 Task: Change  the formatting of the data to Which is Less than 5, In conditional formating, put the option 'Green Fill with Dark Green Text. . 'add another formatting option Format As Table, insert the option Orang Table style Medium 3 , change the format of Column Width to AutoFit Column Widthand sort the data in Ascending order In the sheet   Proactive Sales review book
Action: Mouse moved to (65, 136)
Screenshot: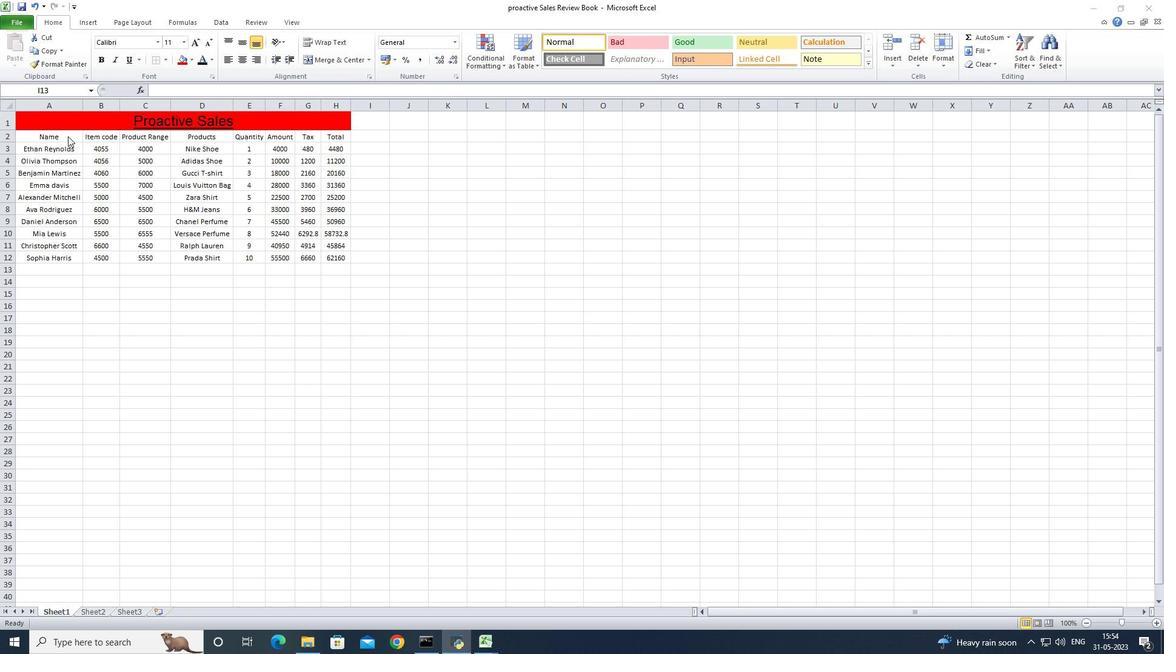 
Action: Mouse pressed left at (65, 136)
Screenshot: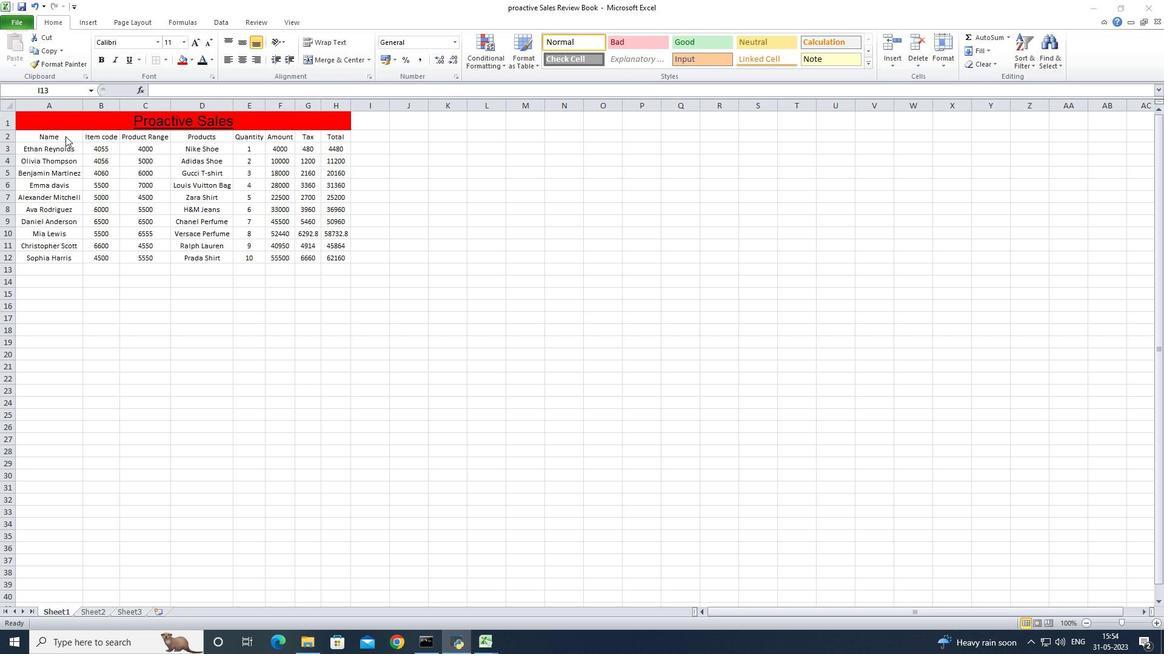 
Action: Mouse moved to (70, 140)
Screenshot: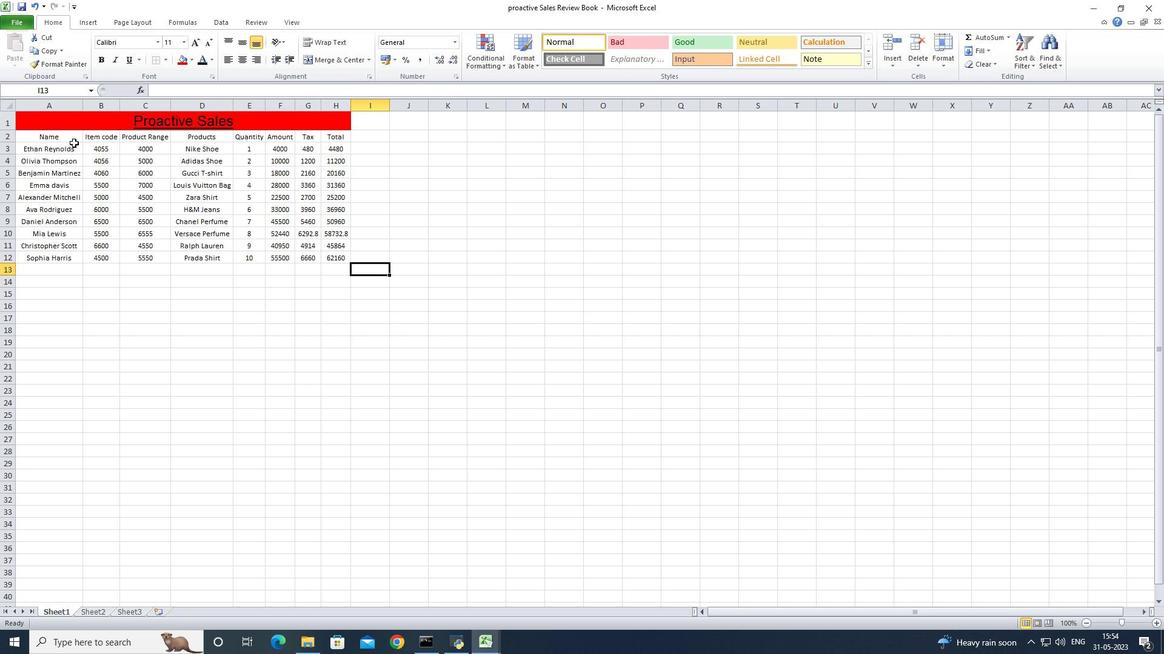 
Action: Mouse pressed left at (70, 140)
Screenshot: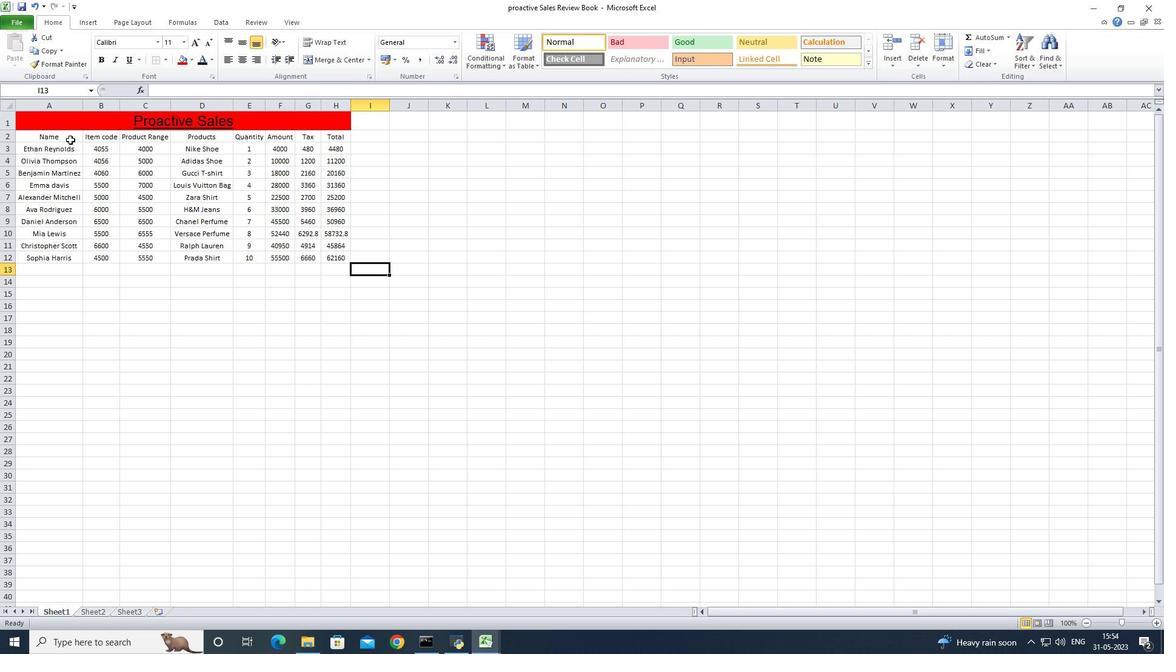 
Action: Mouse moved to (490, 67)
Screenshot: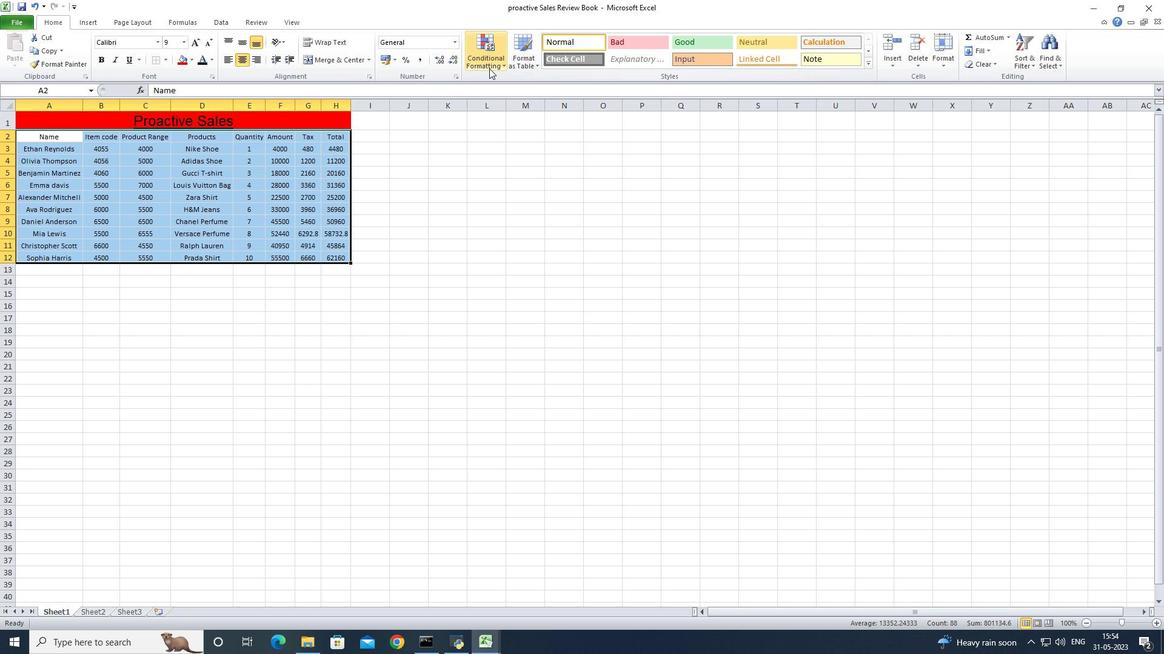 
Action: Mouse pressed left at (490, 67)
Screenshot: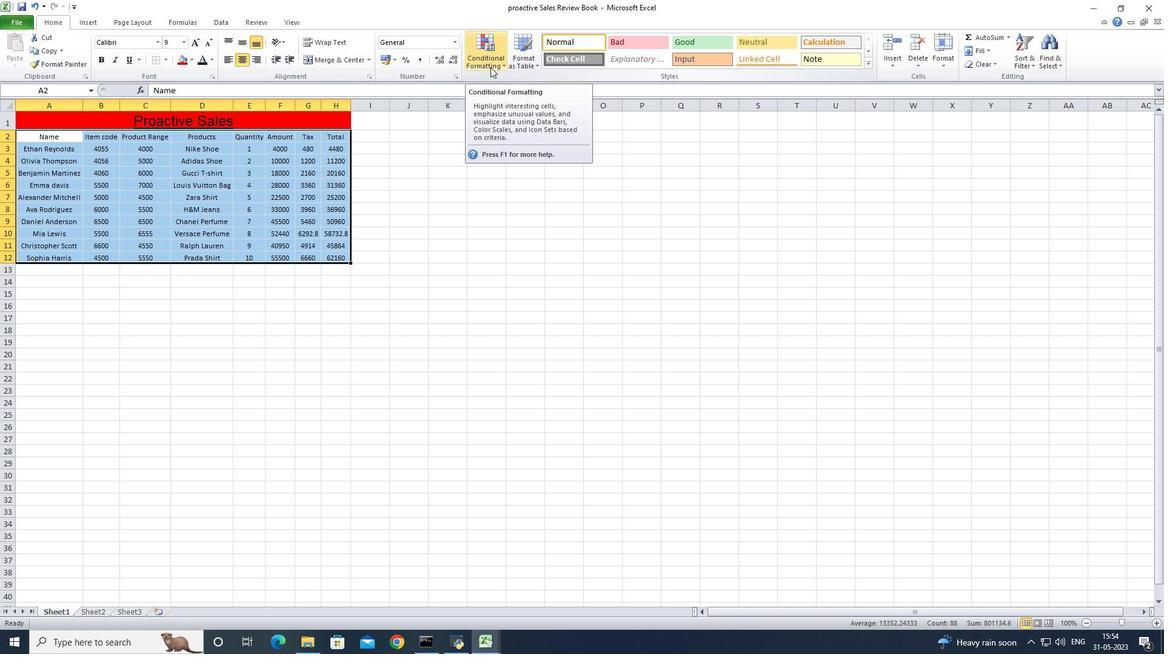 
Action: Mouse moved to (605, 110)
Screenshot: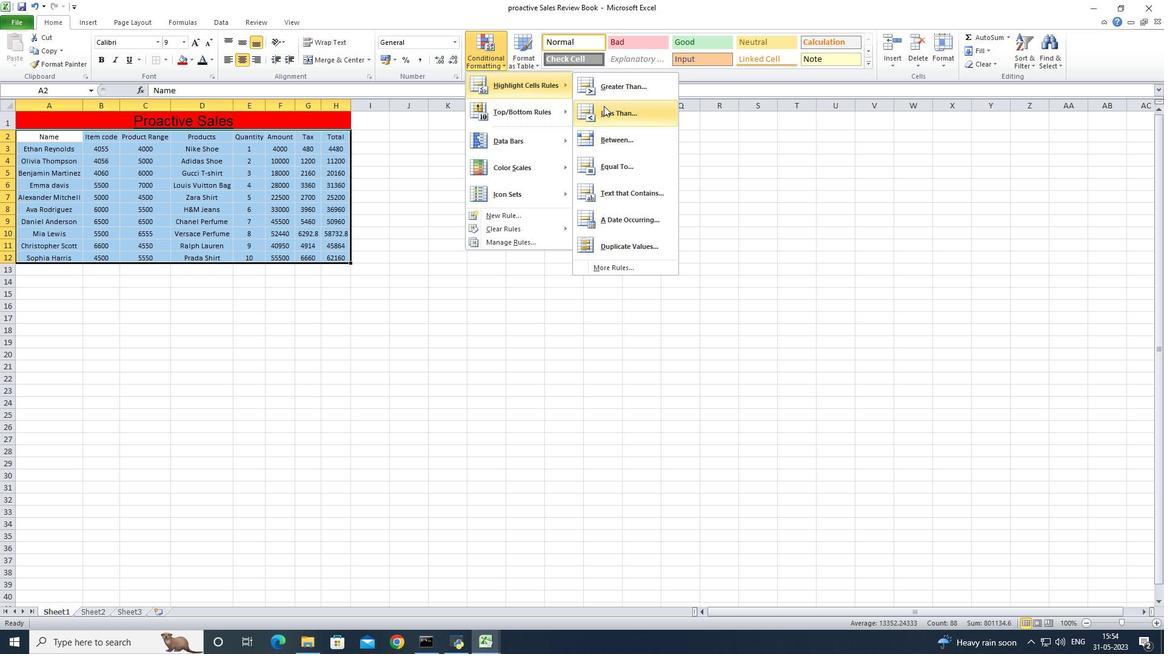 
Action: Mouse pressed left at (605, 110)
Screenshot: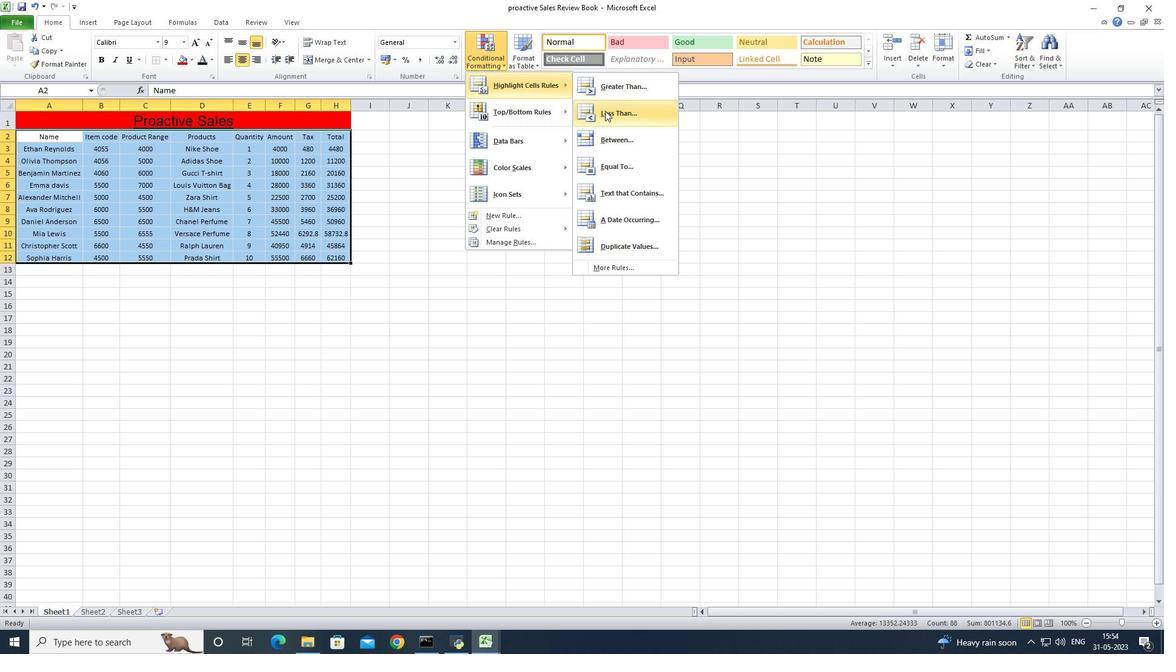 
Action: Key pressed 5
Screenshot: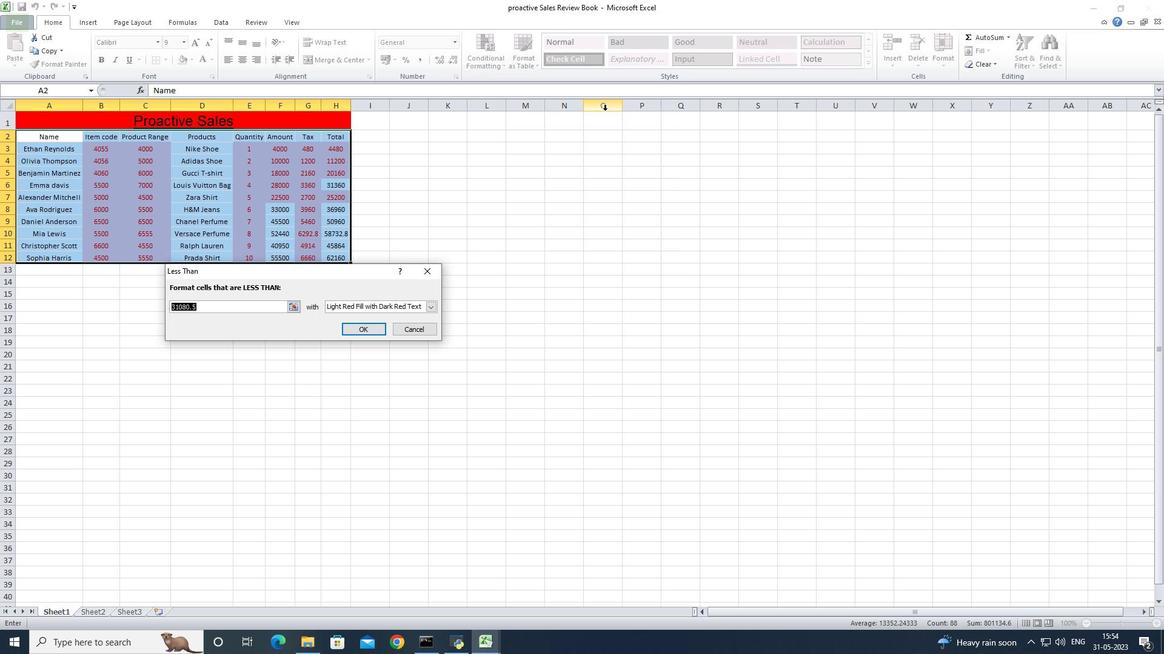 
Action: Mouse moved to (429, 307)
Screenshot: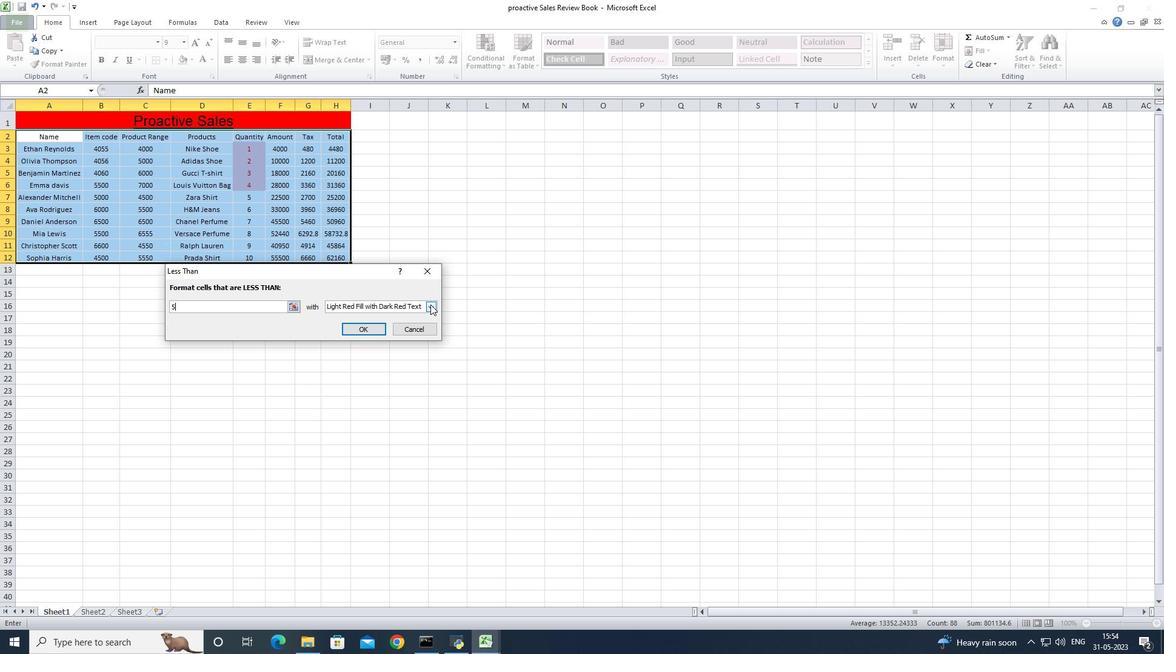 
Action: Mouse pressed left at (429, 307)
Screenshot: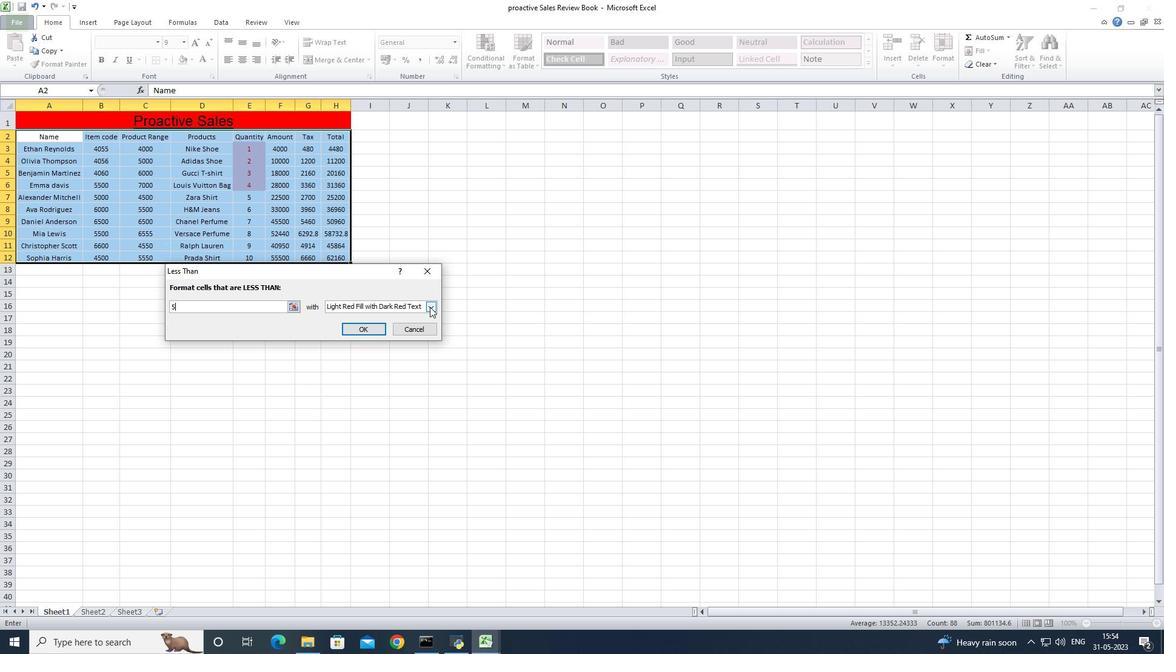 
Action: Mouse moved to (389, 332)
Screenshot: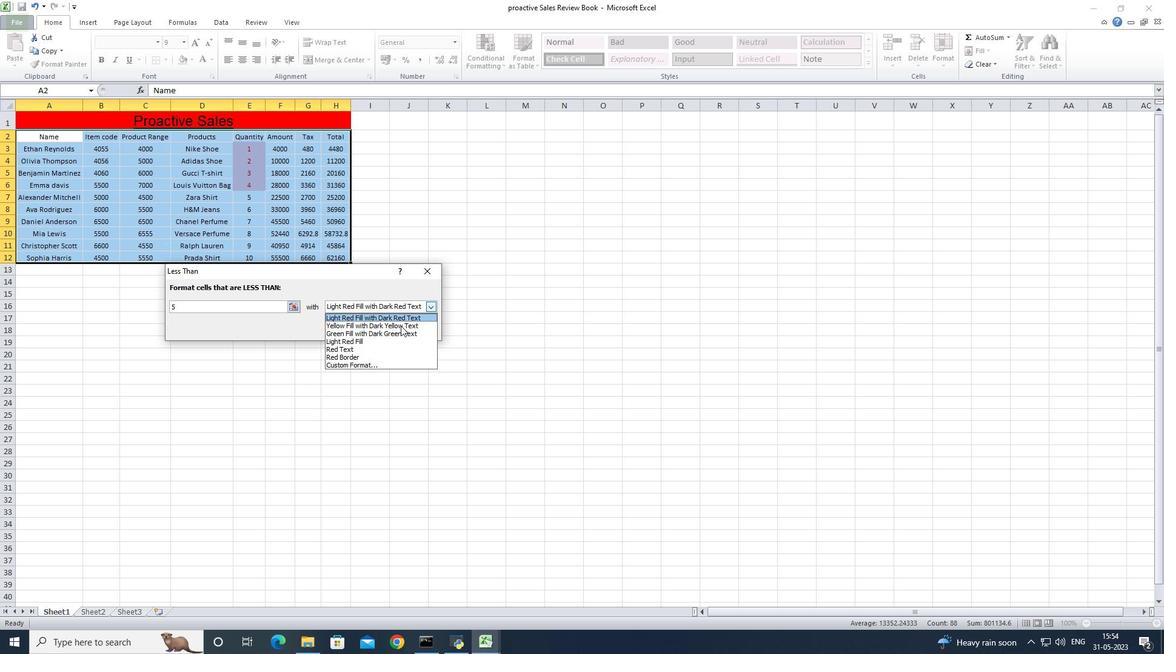 
Action: Mouse pressed left at (389, 332)
Screenshot: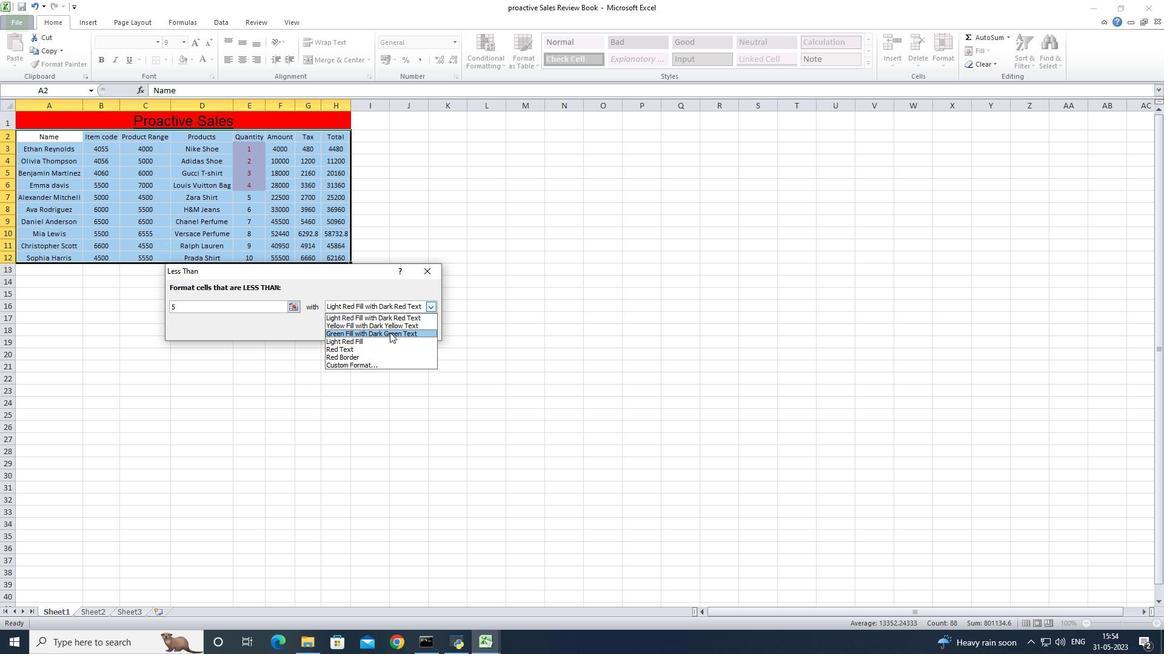 
Action: Mouse moved to (367, 330)
Screenshot: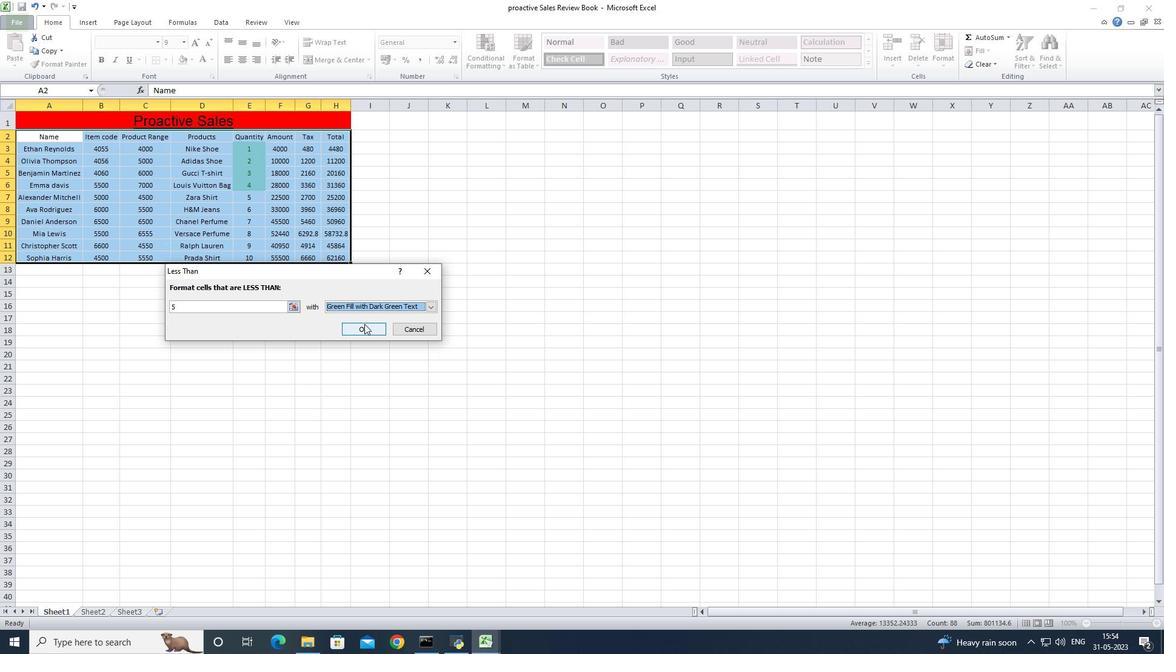 
Action: Mouse pressed left at (367, 330)
Screenshot: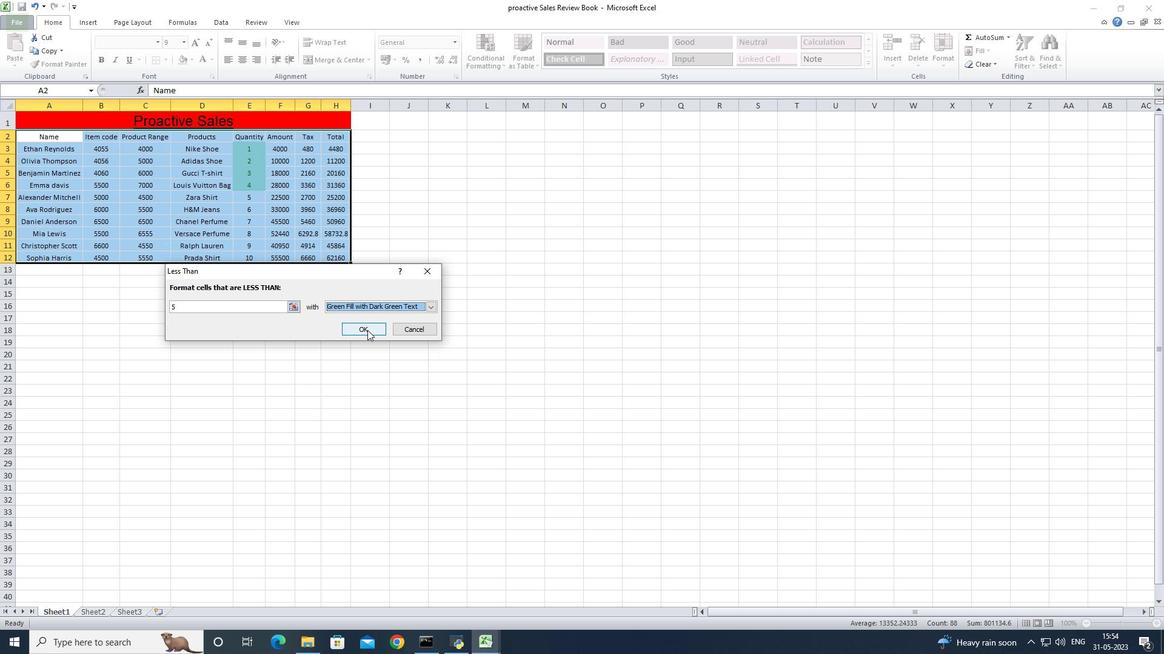 
Action: Mouse moved to (360, 191)
Screenshot: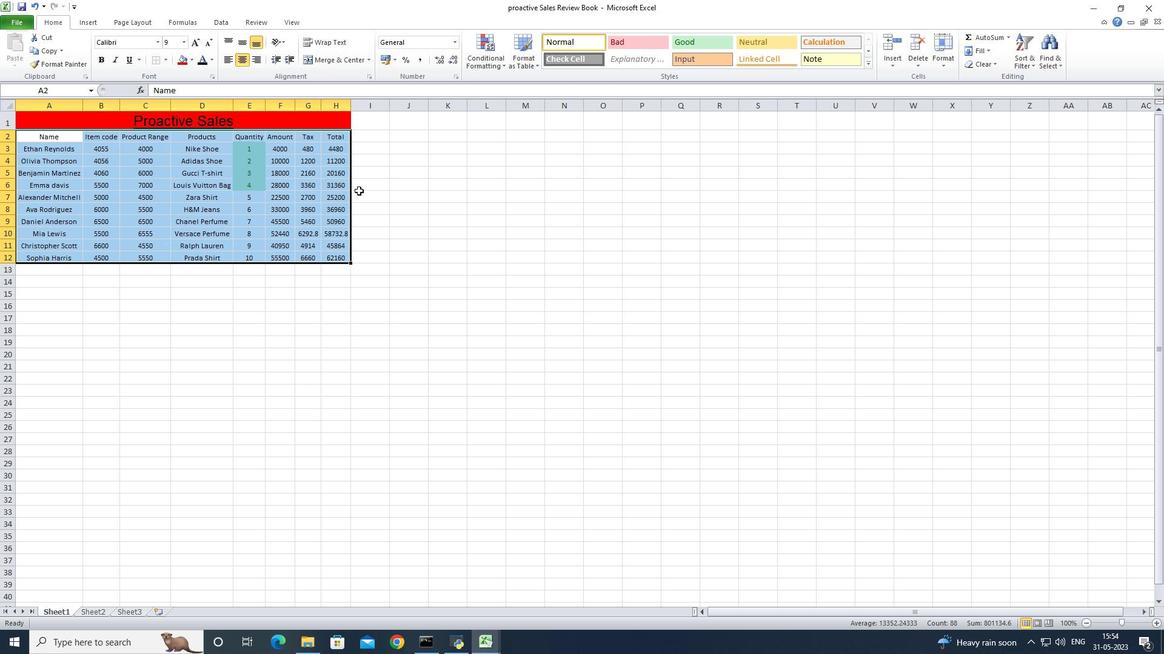 
Action: Mouse pressed left at (360, 191)
Screenshot: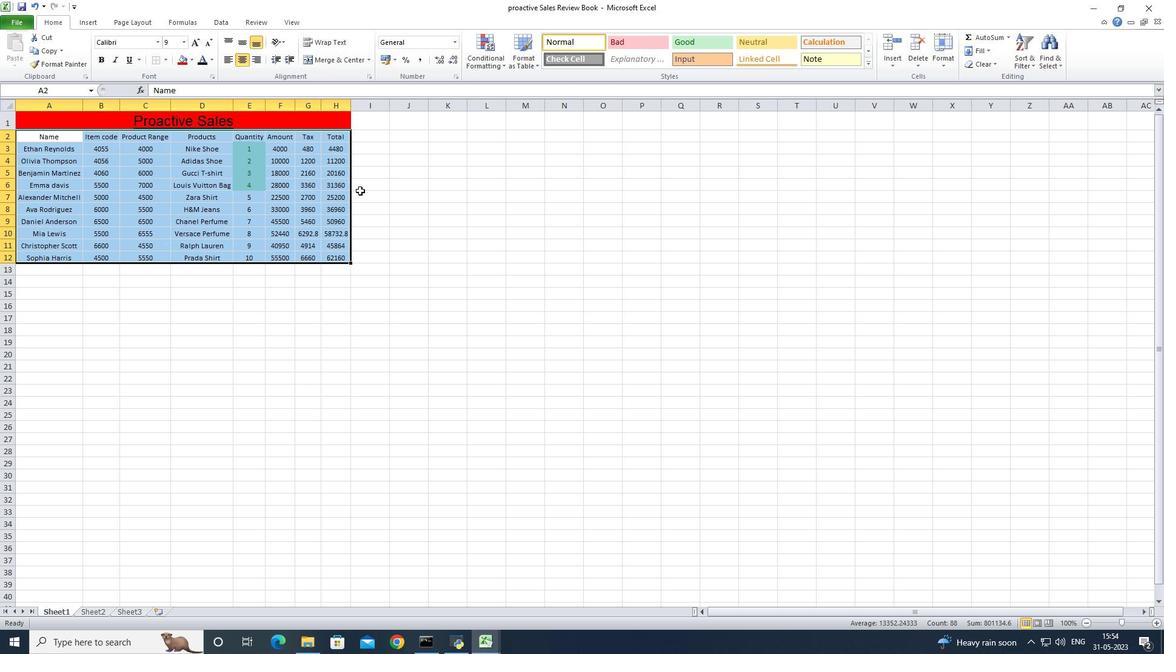 
Action: Mouse moved to (37, 135)
Screenshot: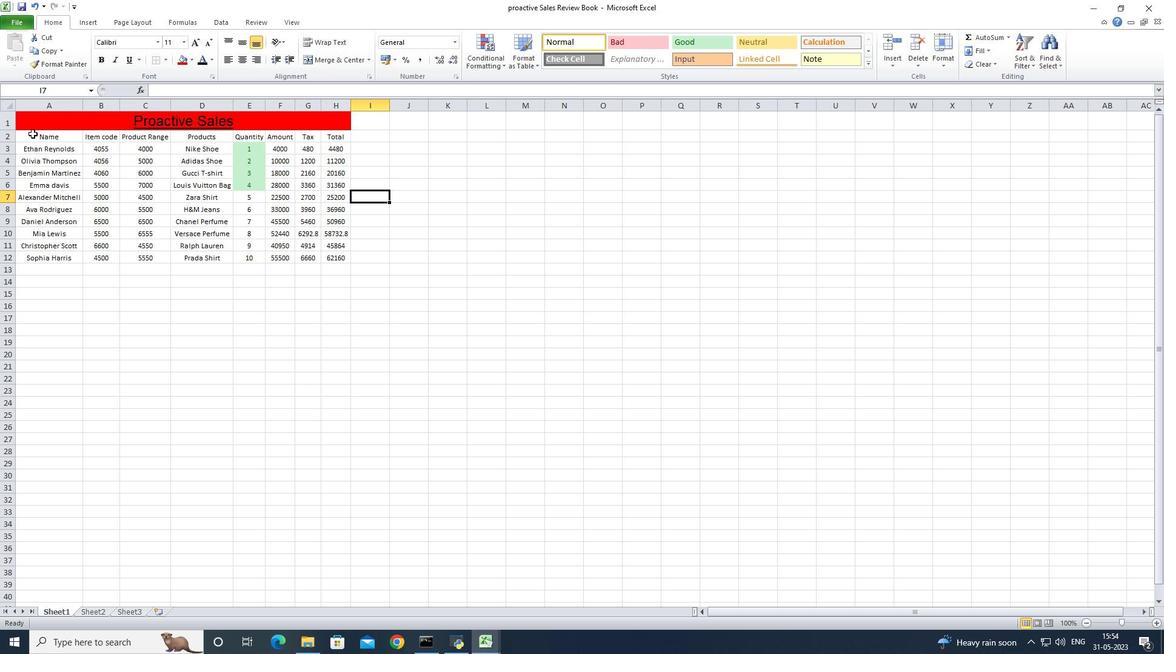 
Action: Mouse pressed left at (37, 135)
Screenshot: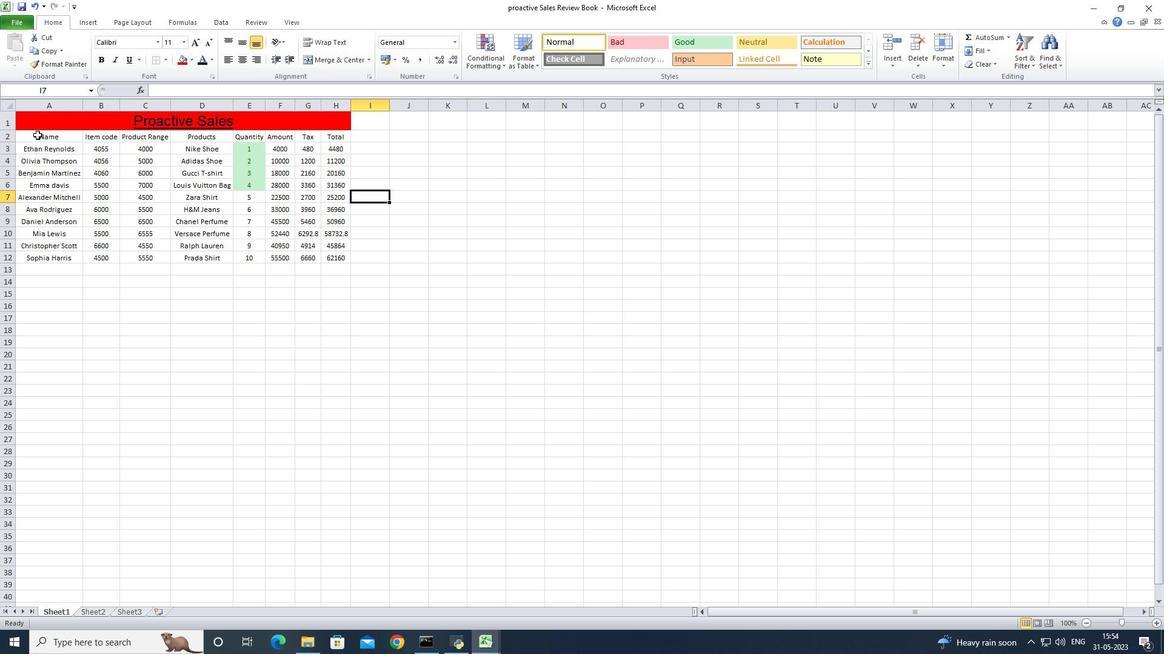 
Action: Mouse moved to (522, 65)
Screenshot: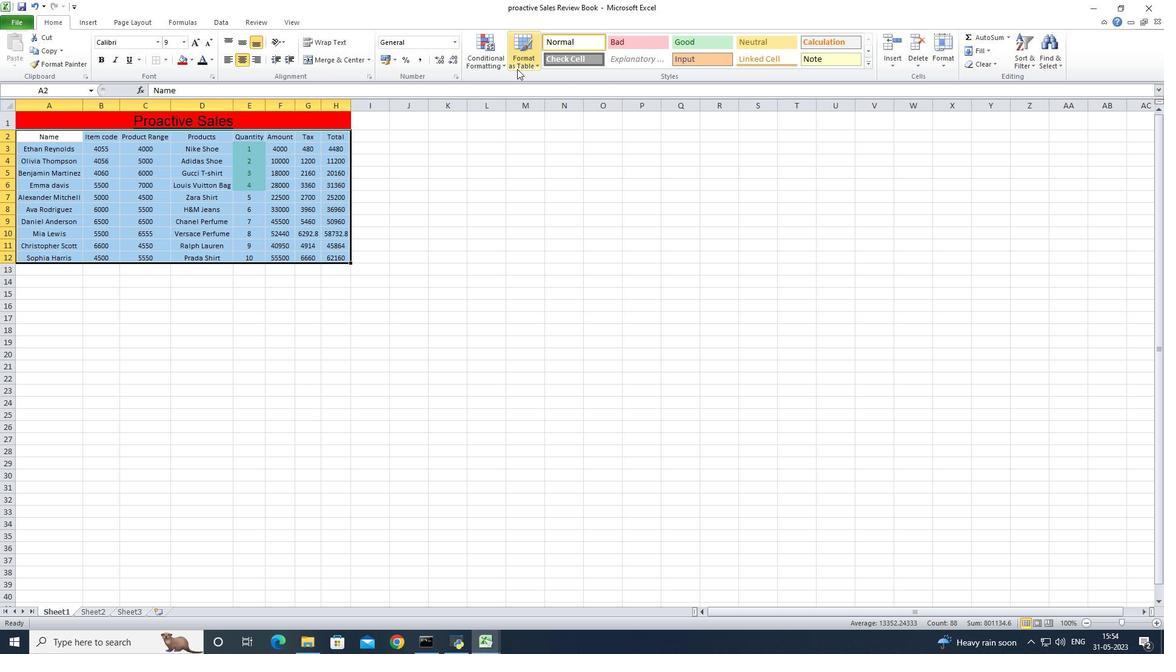
Action: Mouse pressed left at (522, 65)
Screenshot: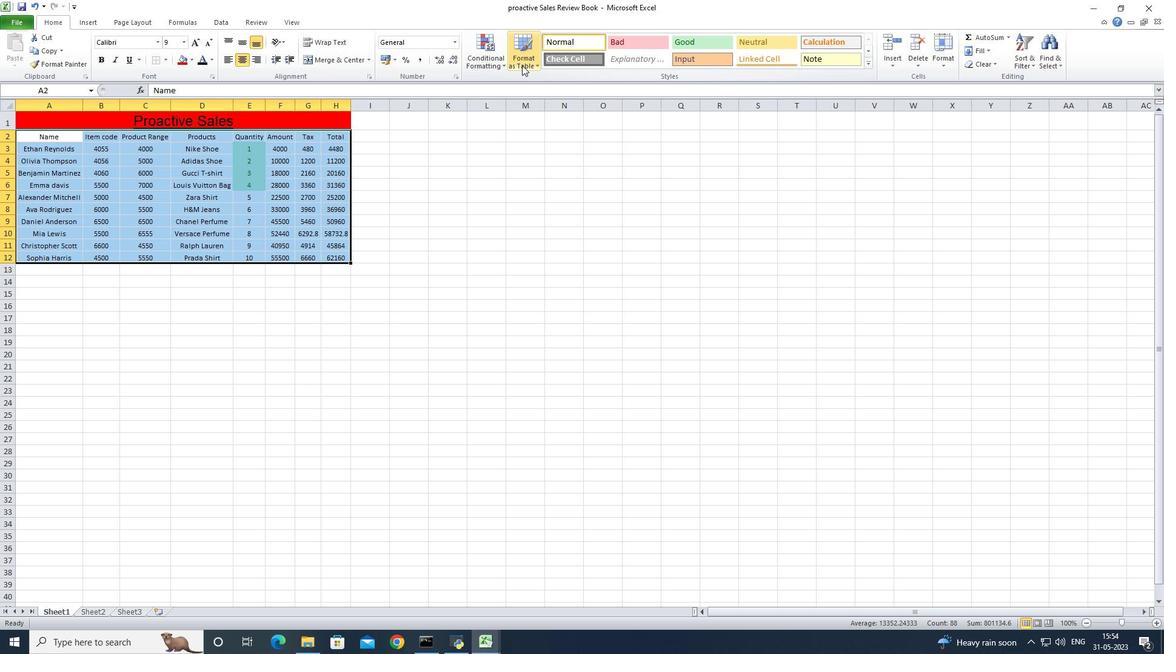 
Action: Mouse moved to (790, 220)
Screenshot: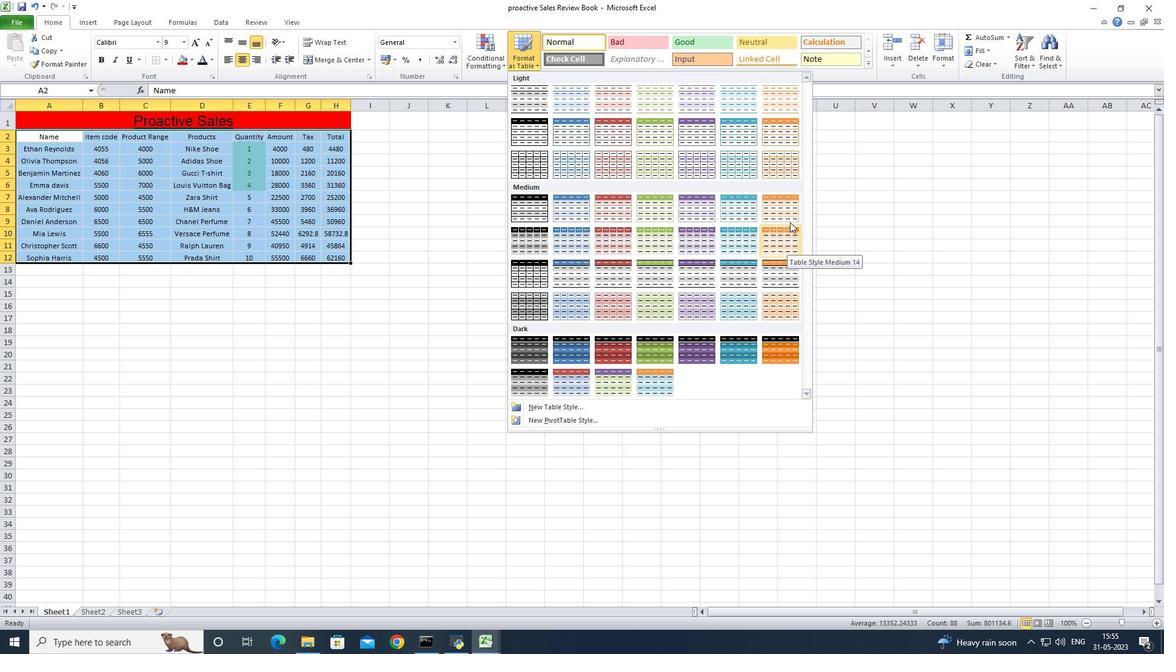 
Action: Mouse pressed left at (790, 220)
Screenshot: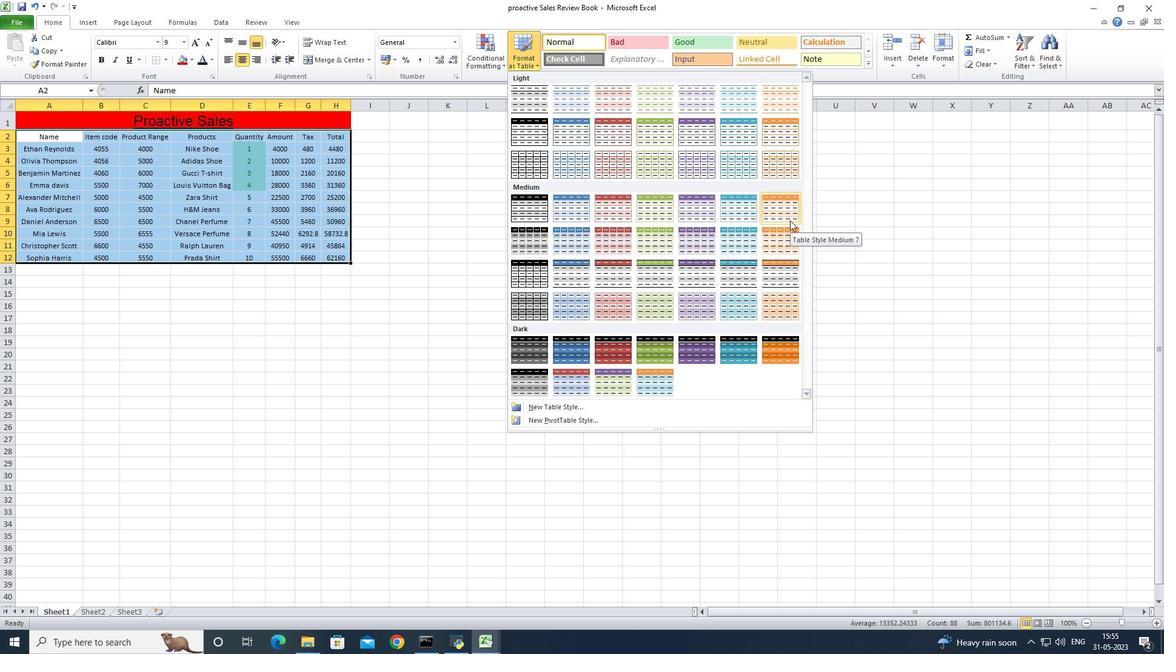 
Action: Mouse moved to (290, 328)
Screenshot: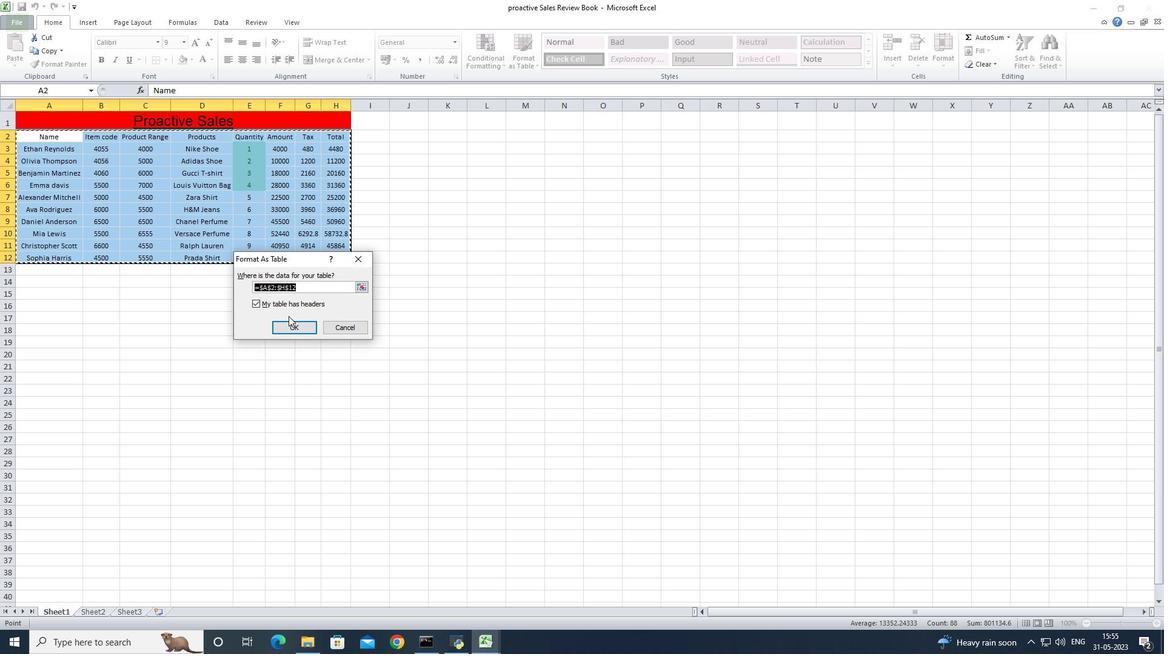 
Action: Mouse pressed left at (290, 328)
Screenshot: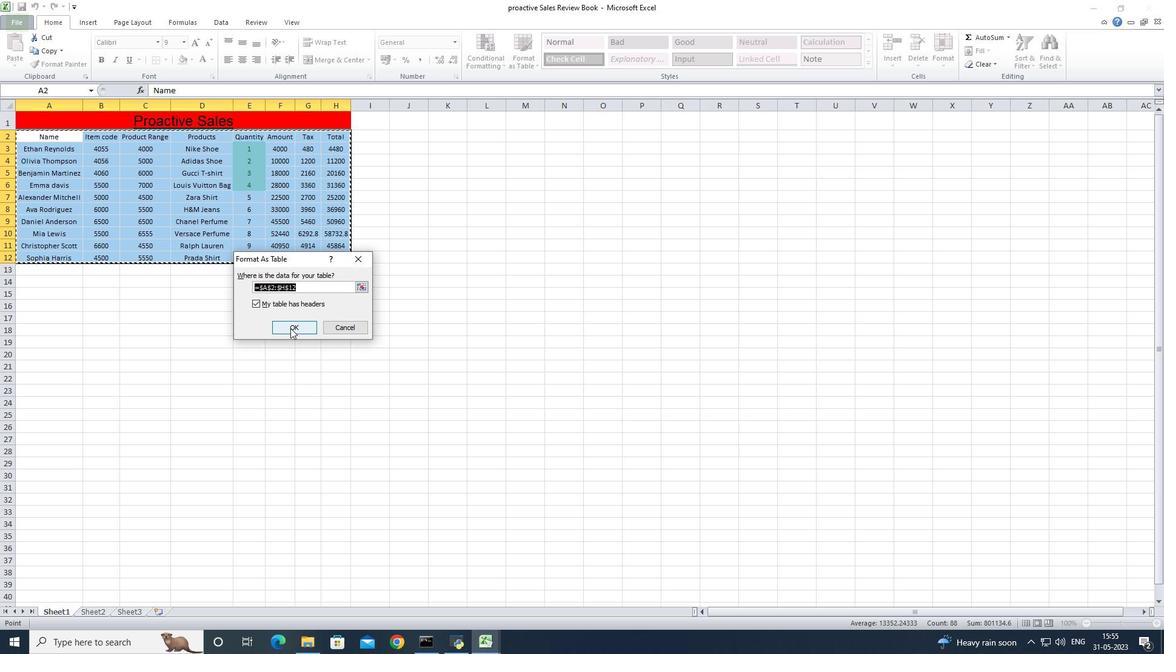 
Action: Mouse moved to (82, 107)
Screenshot: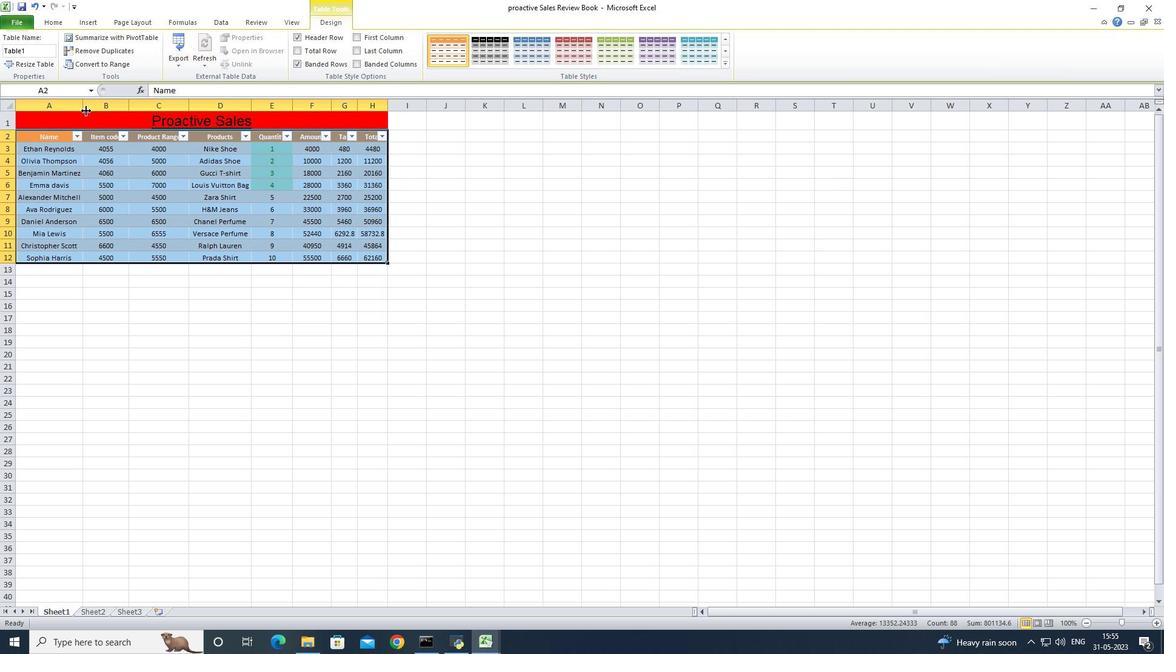 
Action: Mouse pressed left at (82, 107)
Screenshot: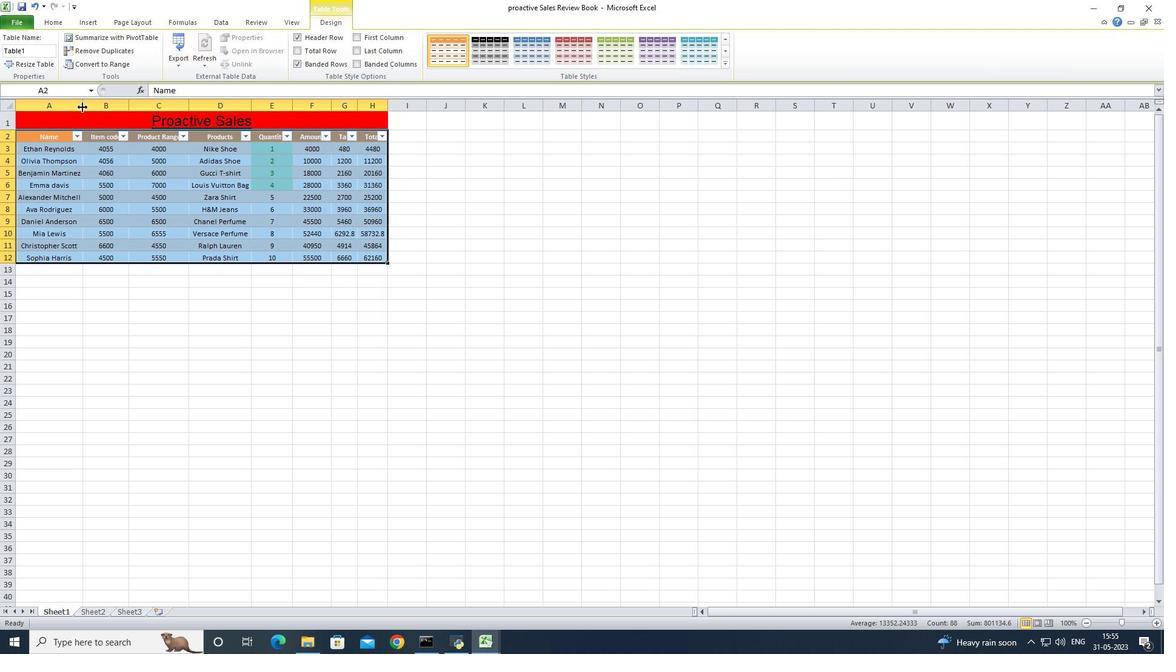 
Action: Mouse pressed left at (82, 107)
Screenshot: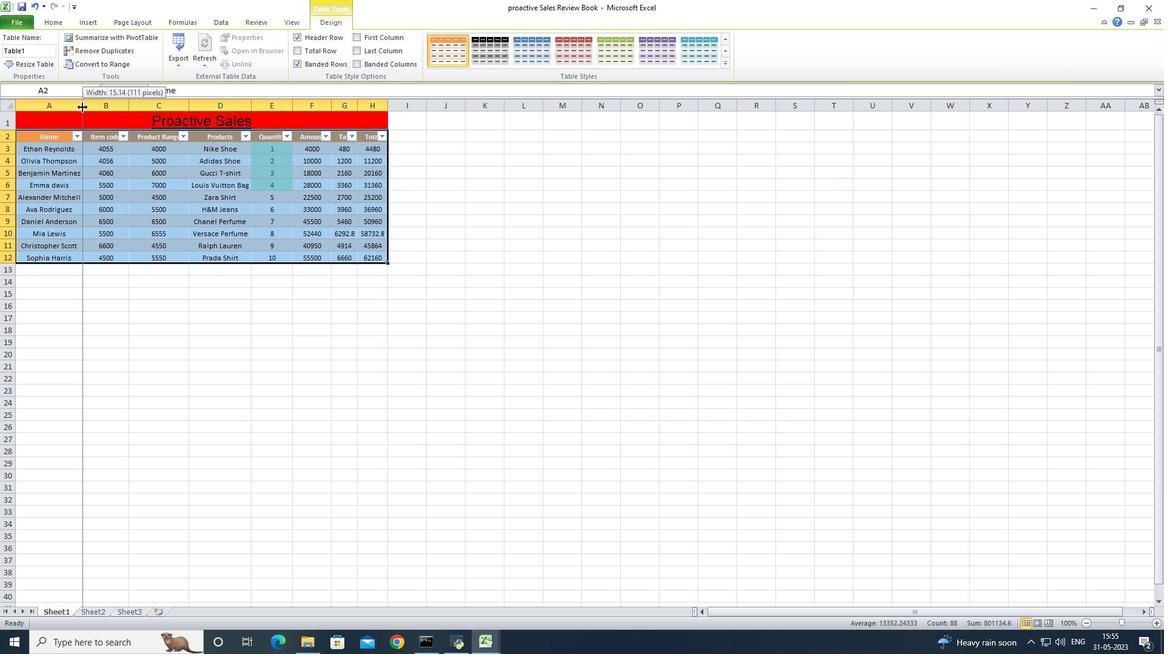 
Action: Mouse moved to (127, 106)
Screenshot: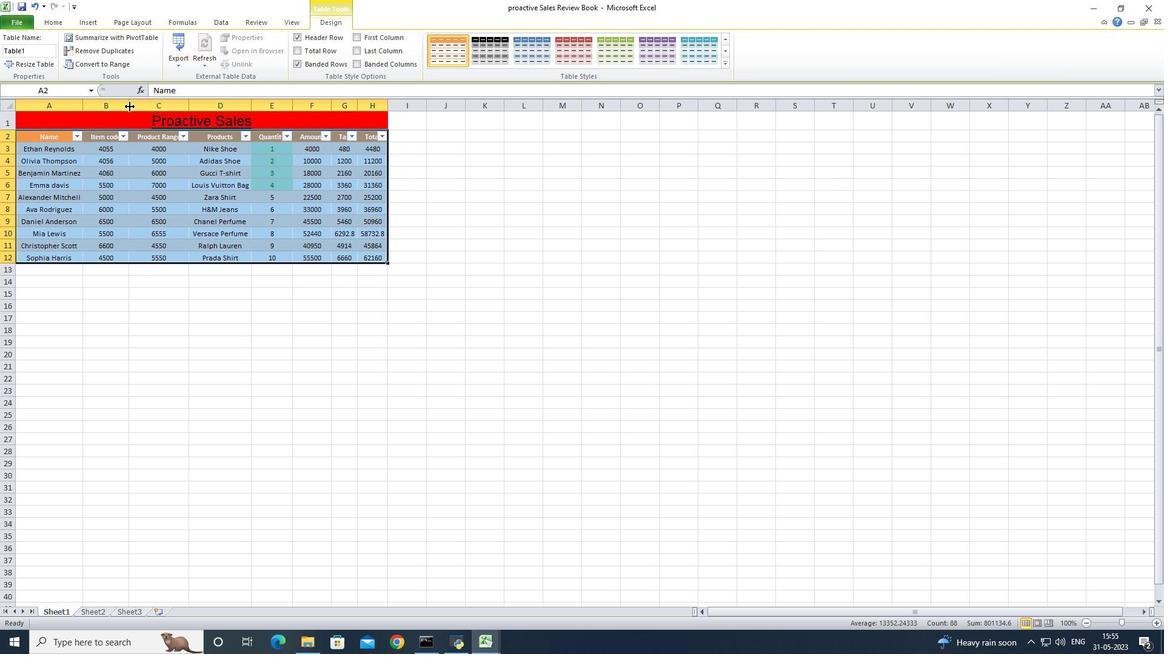 
Action: Mouse pressed left at (127, 106)
Screenshot: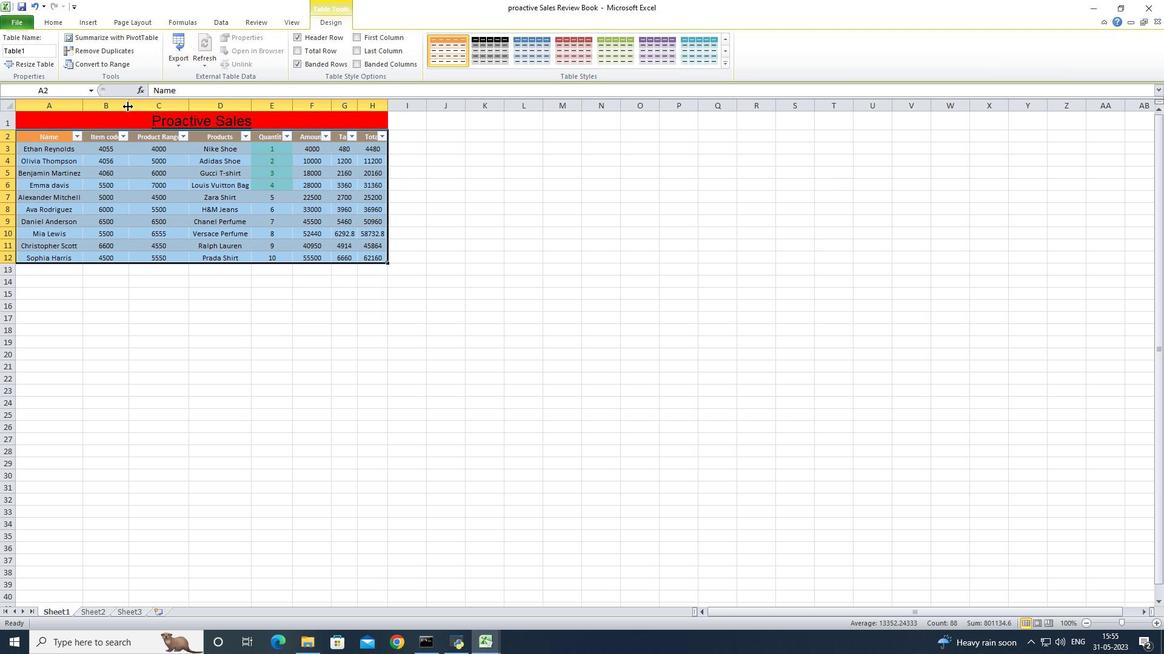 
Action: Mouse pressed left at (127, 106)
Screenshot: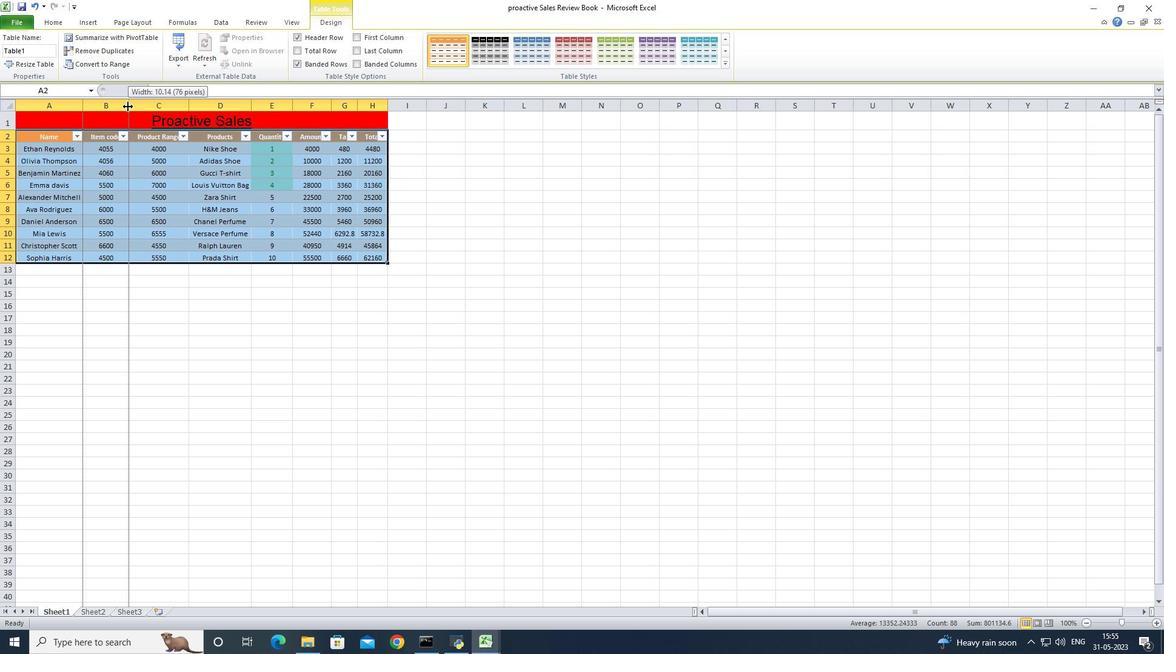 
Action: Mouse moved to (195, 109)
Screenshot: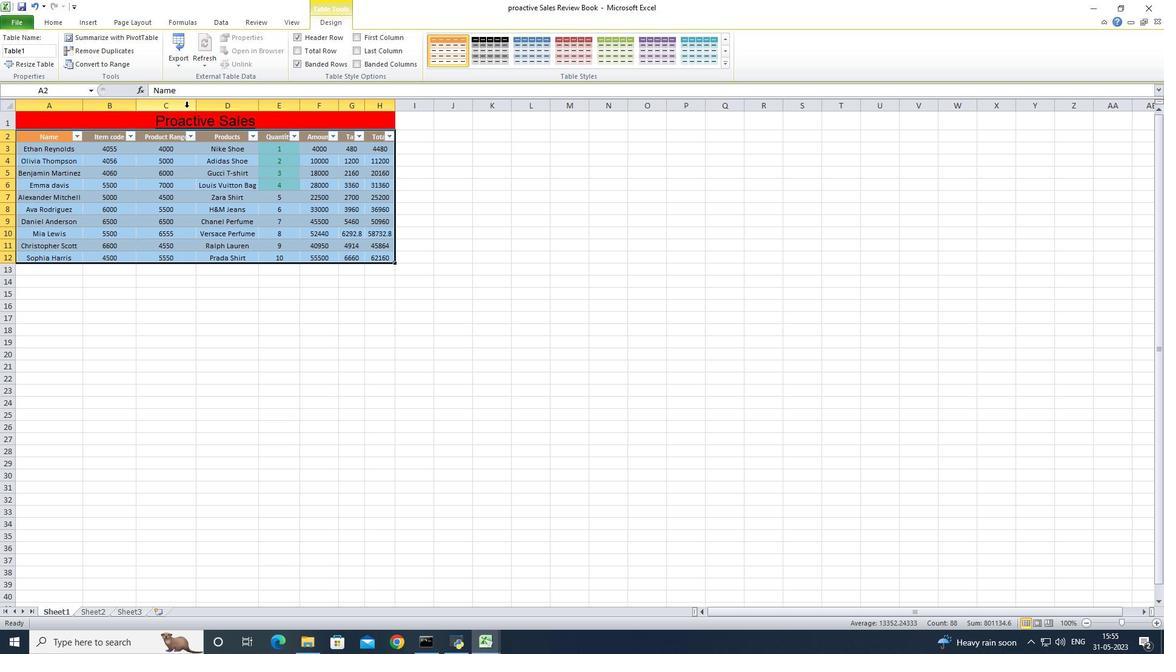 
Action: Mouse pressed left at (195, 109)
Screenshot: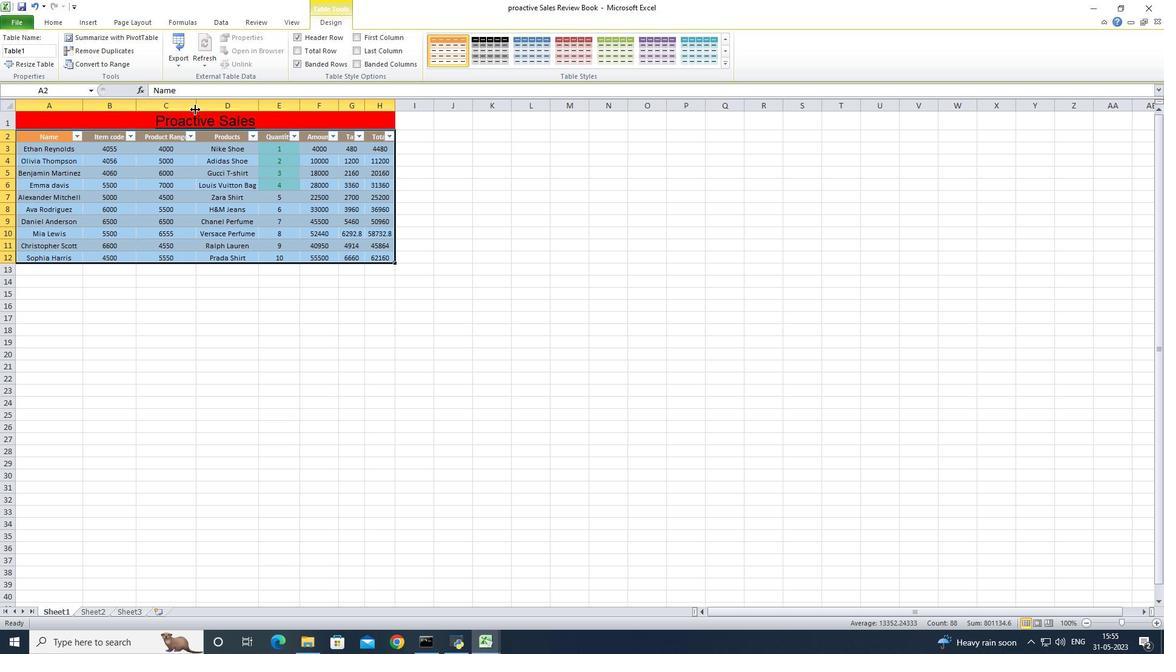 
Action: Mouse pressed left at (195, 109)
Screenshot: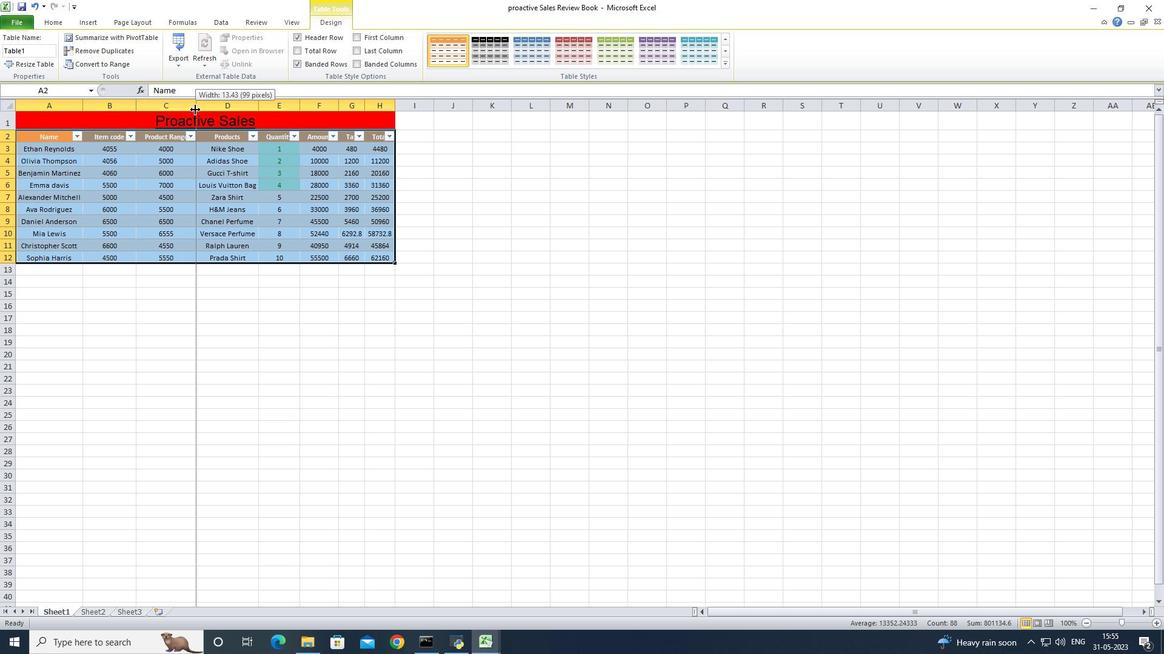 
Action: Mouse moved to (262, 105)
Screenshot: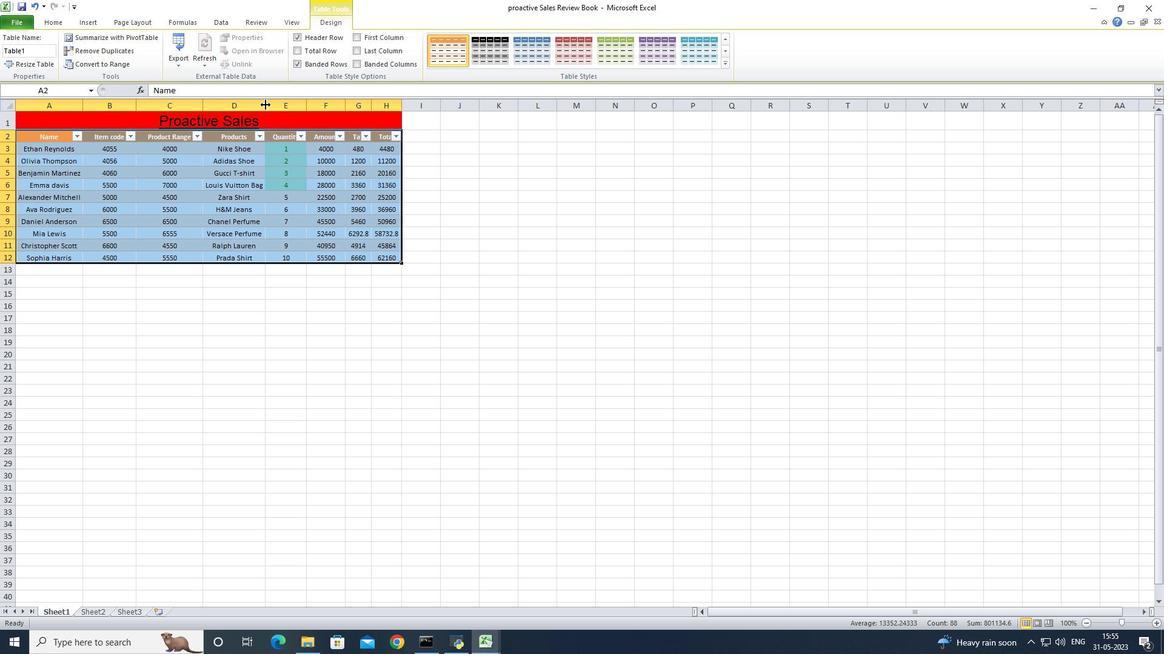 
Action: Mouse pressed left at (262, 105)
Screenshot: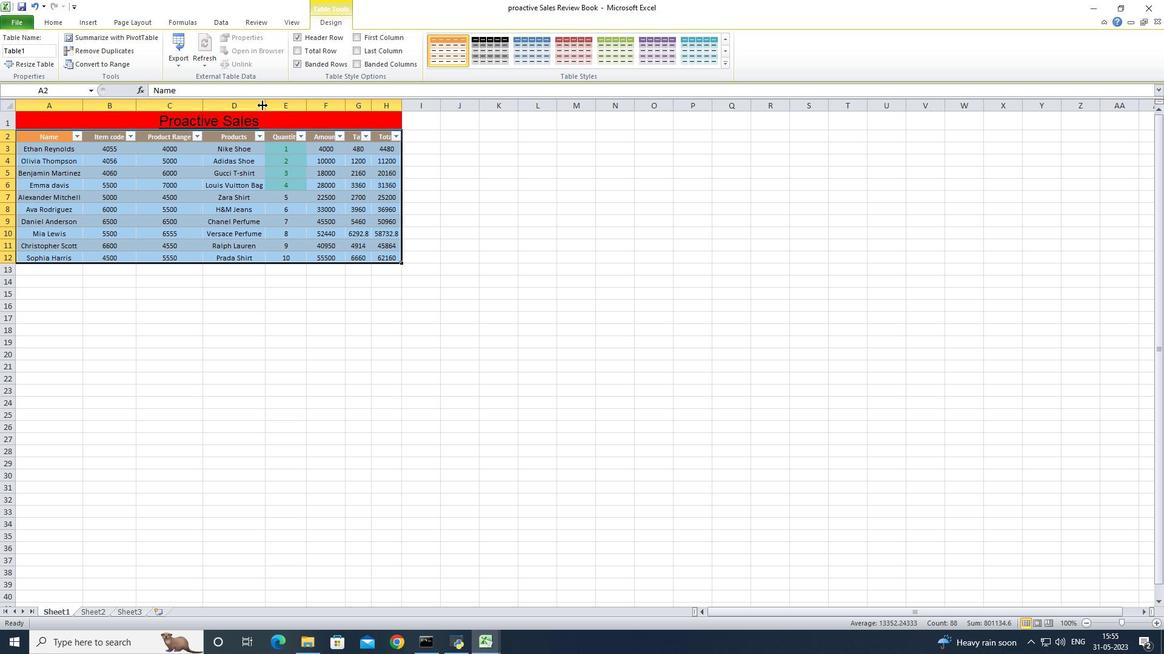 
Action: Mouse pressed left at (262, 105)
Screenshot: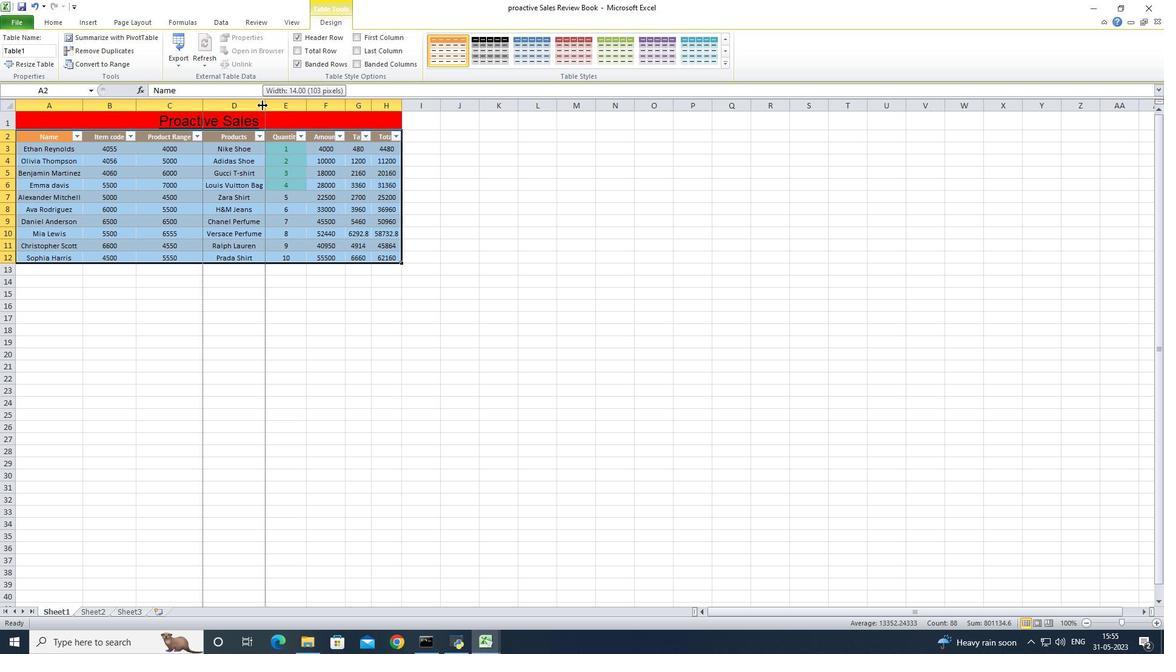 
Action: Mouse moved to (304, 106)
Screenshot: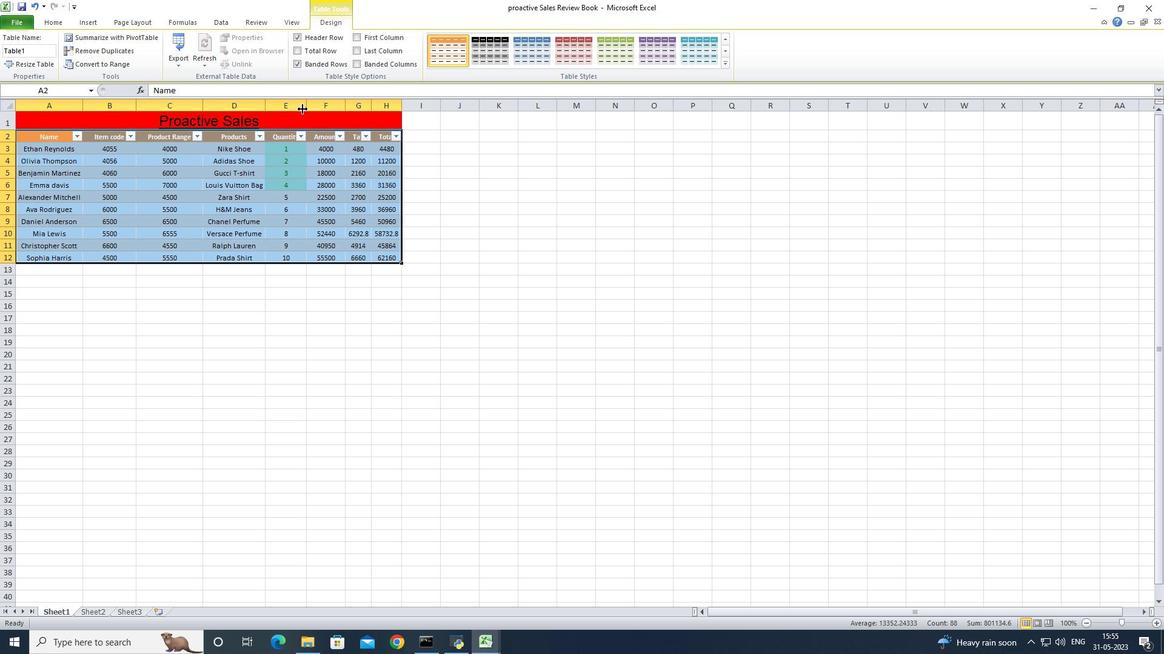 
Action: Mouse pressed left at (304, 106)
Screenshot: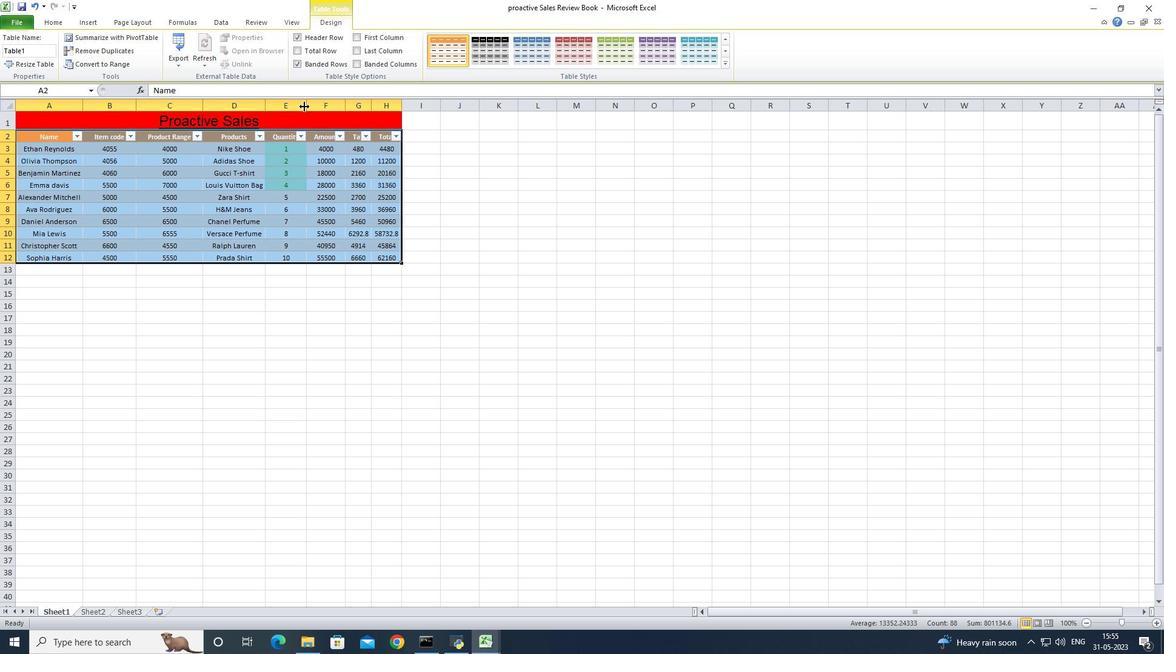 
Action: Mouse pressed left at (304, 106)
Screenshot: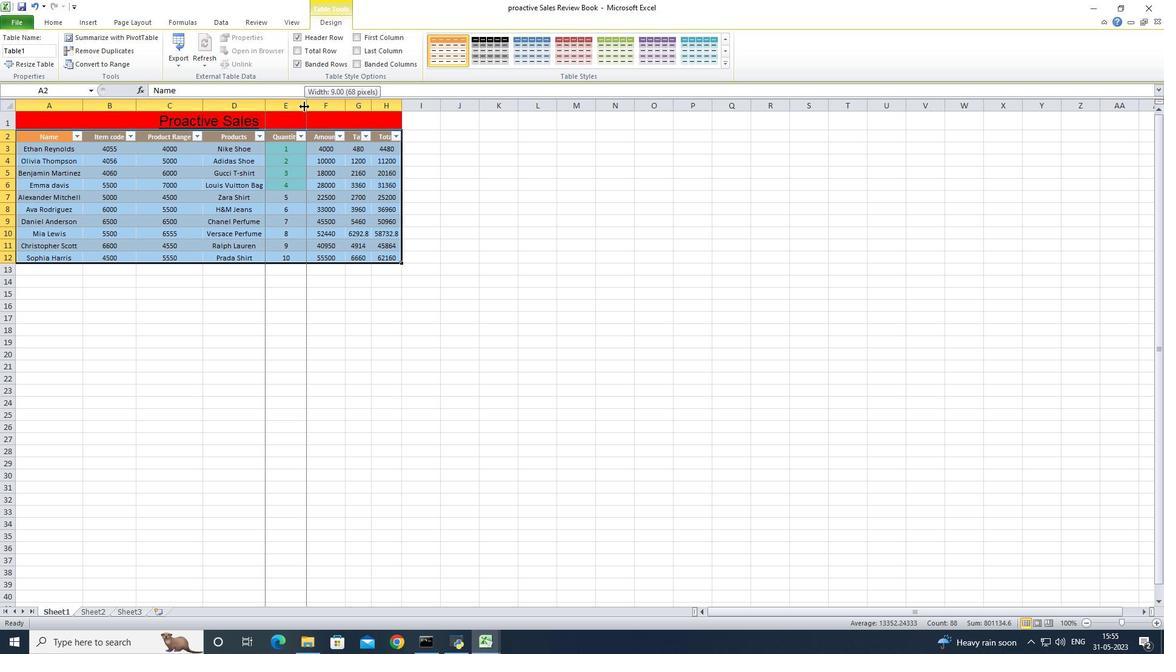 
Action: Mouse moved to (354, 109)
Screenshot: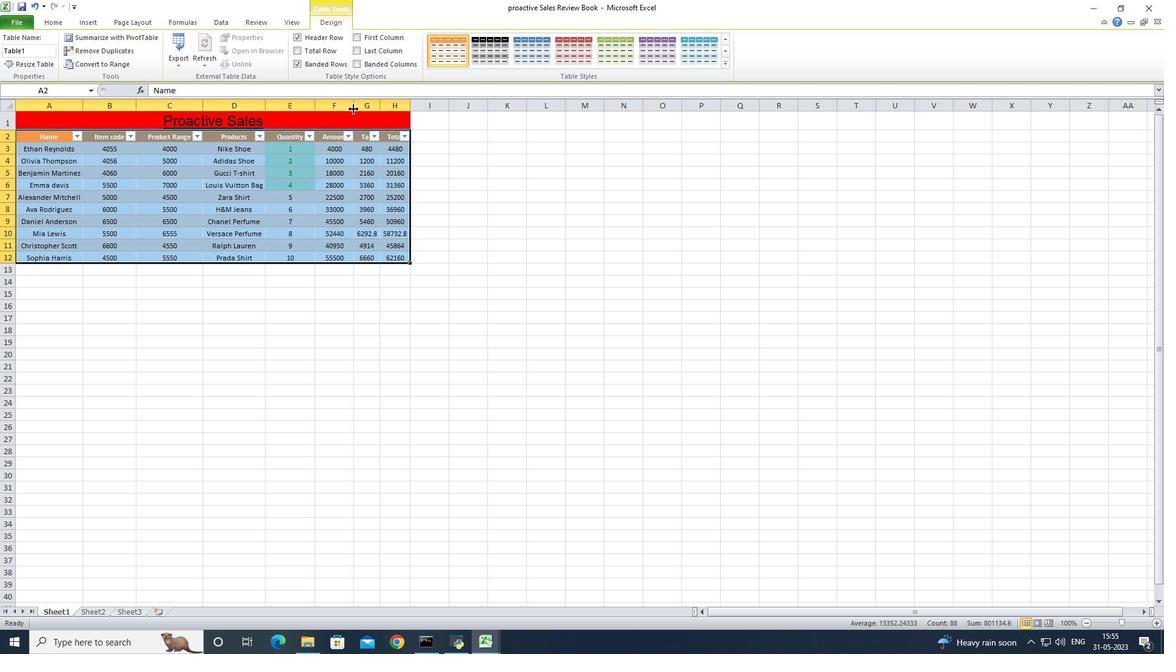 
Action: Mouse pressed left at (354, 109)
Screenshot: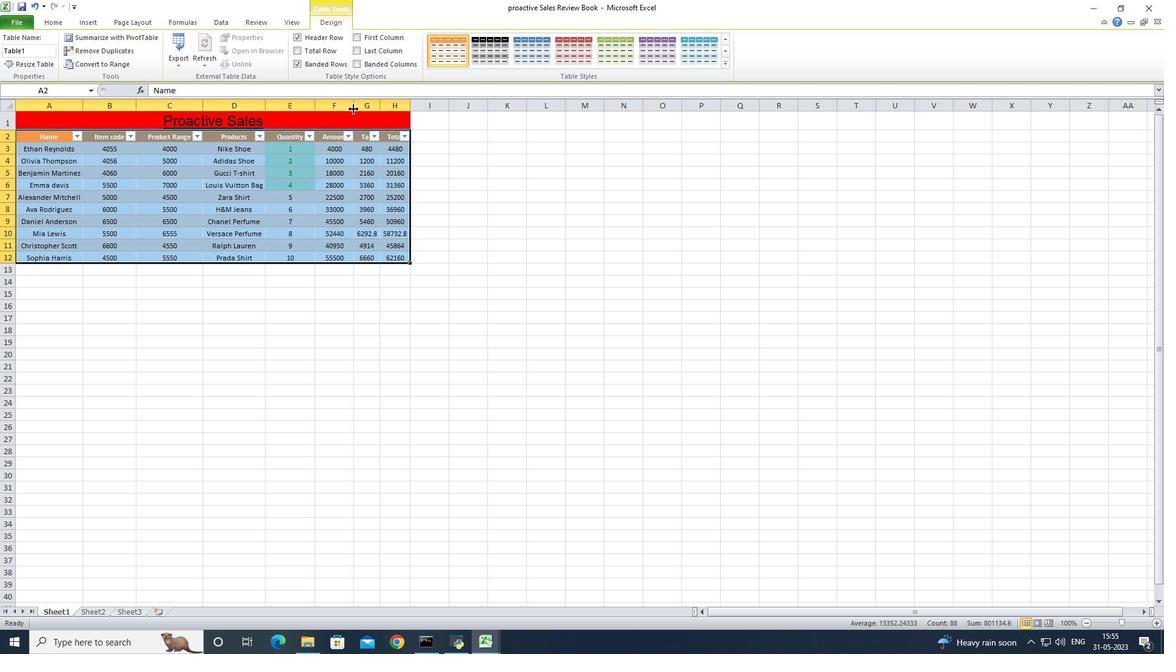 
Action: Mouse pressed left at (354, 109)
Screenshot: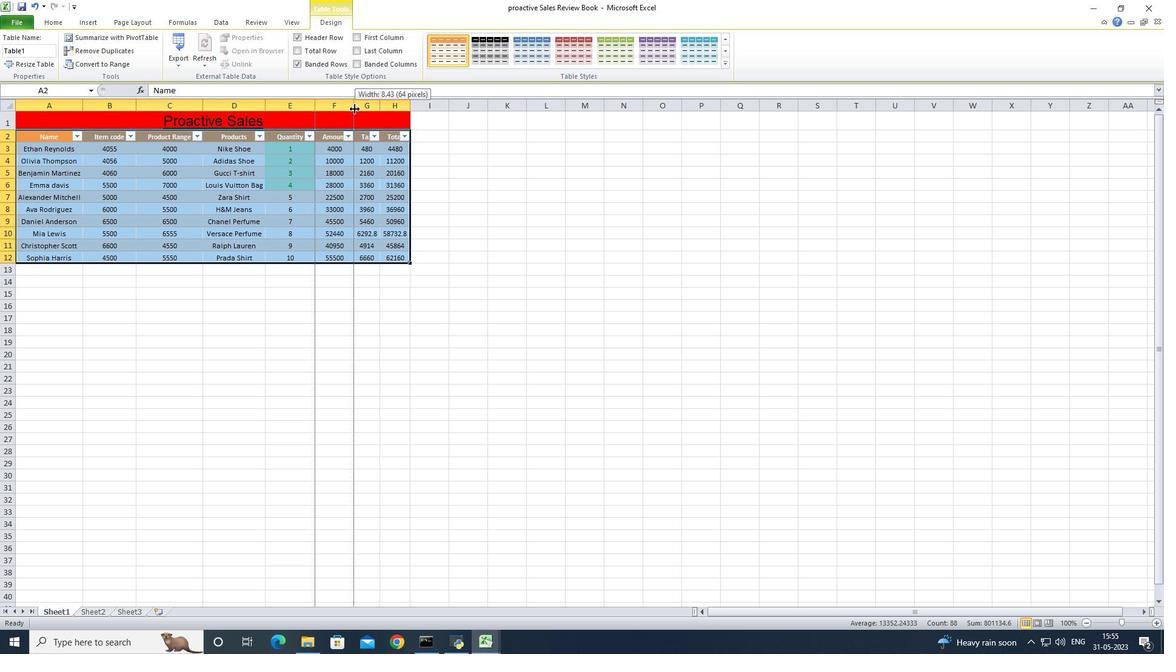 
Action: Mouse moved to (387, 108)
Screenshot: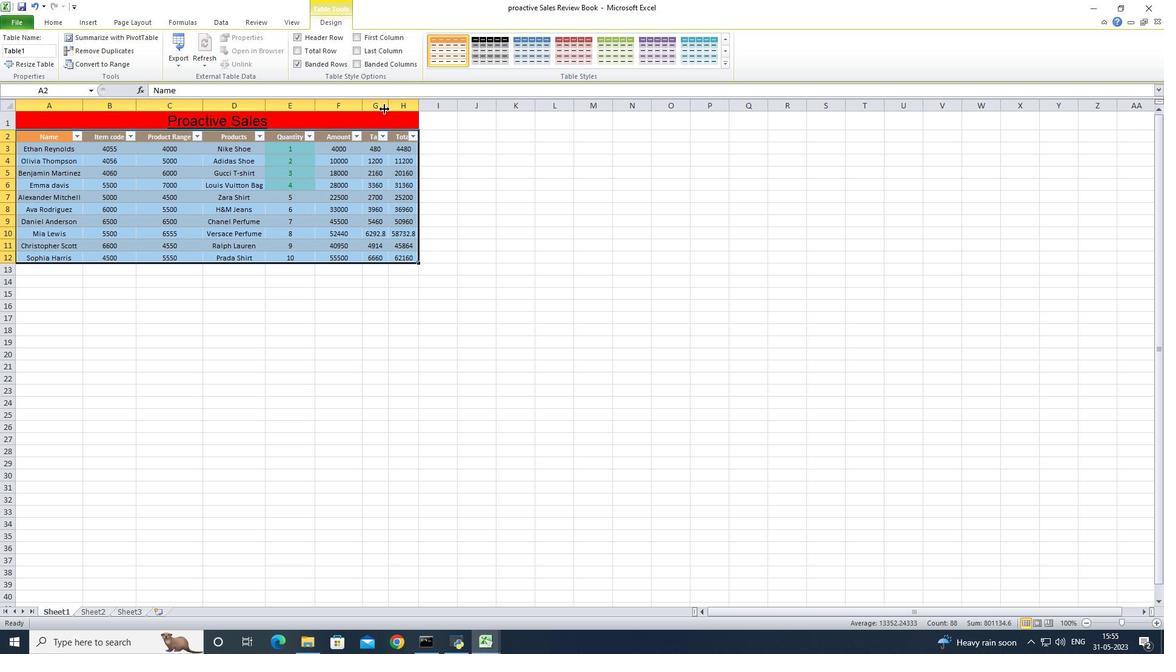 
Action: Mouse pressed left at (387, 108)
Screenshot: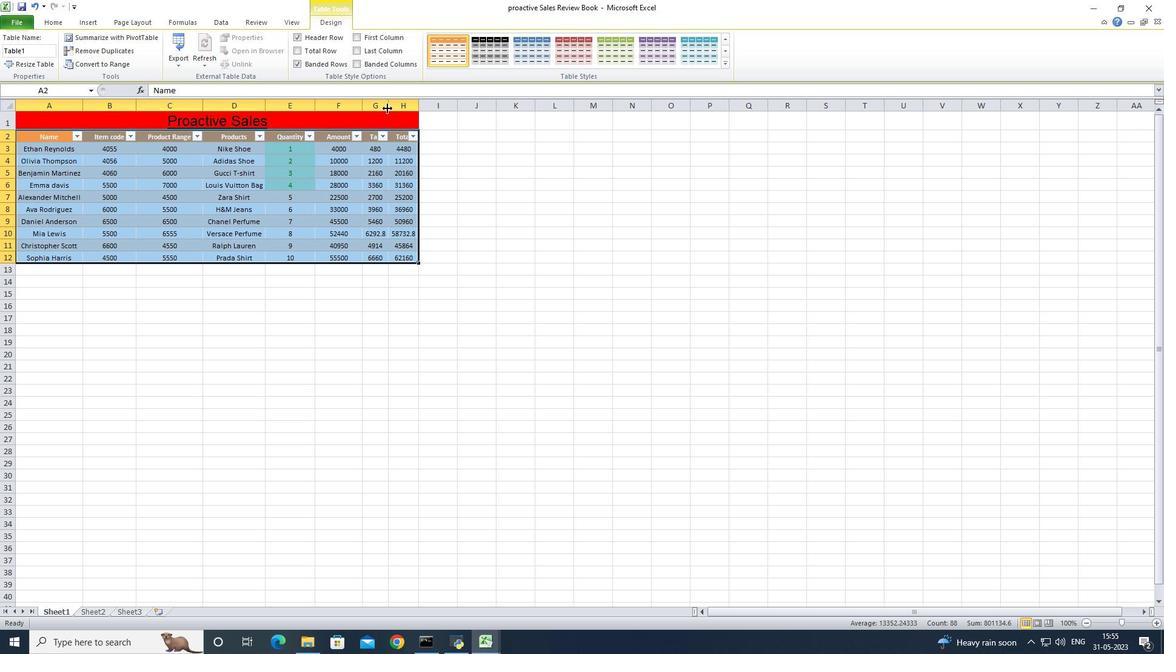 
Action: Mouse pressed left at (387, 108)
Screenshot: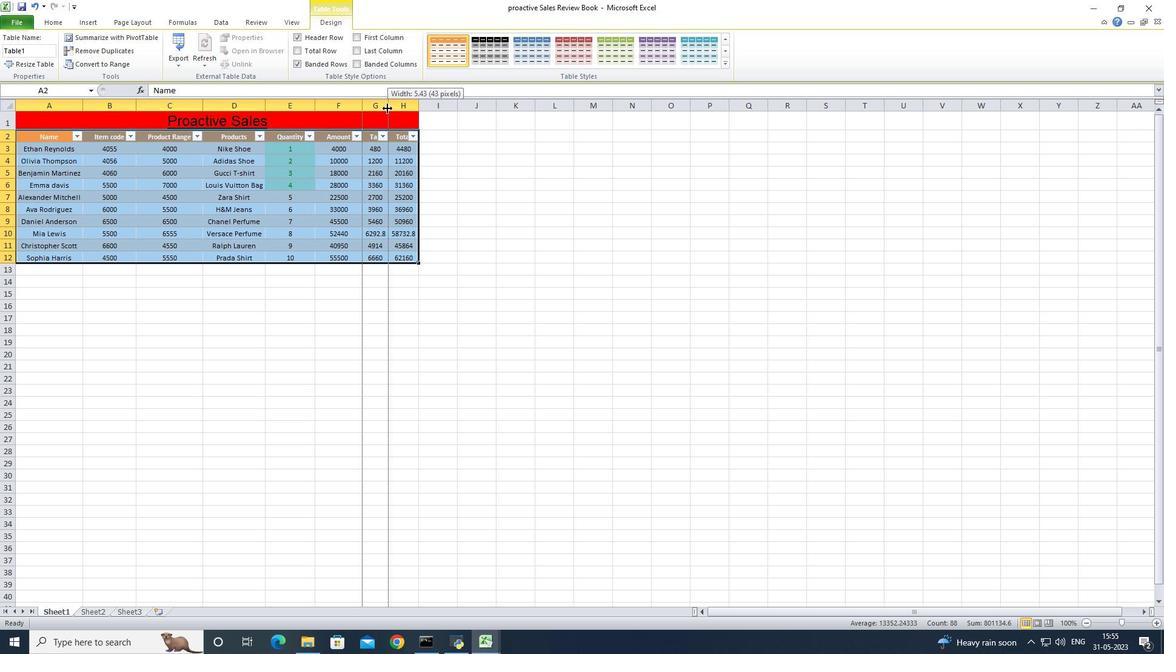 
Action: Mouse moved to (425, 110)
Screenshot: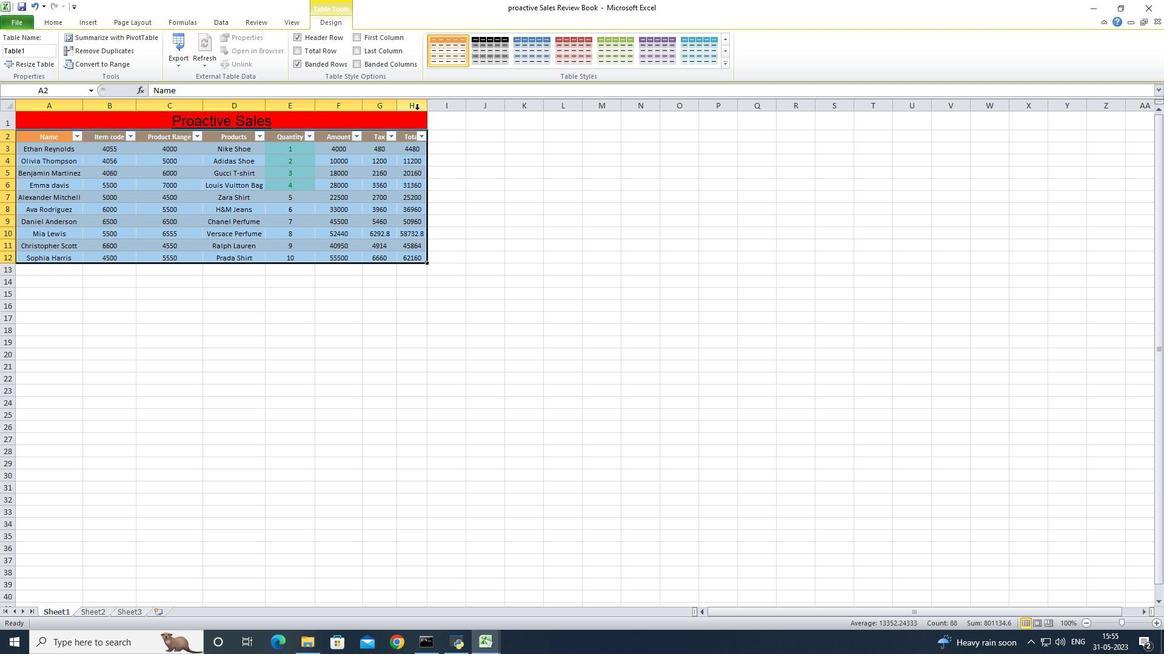 
Action: Mouse pressed left at (425, 110)
Screenshot: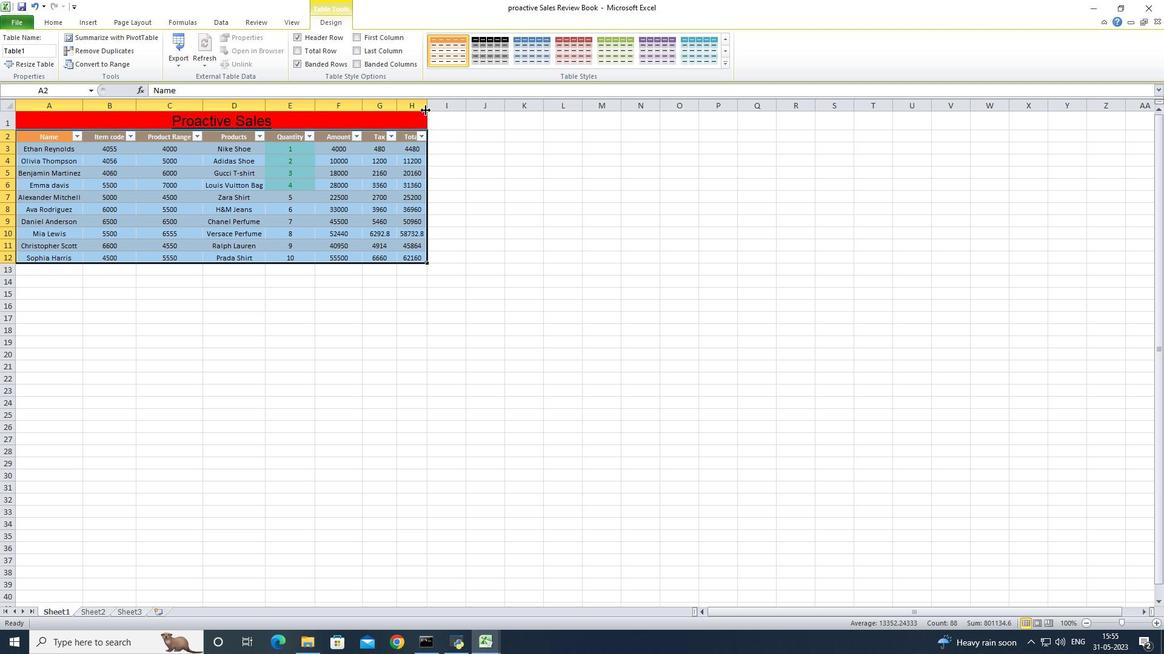 
Action: Mouse pressed left at (425, 110)
Screenshot: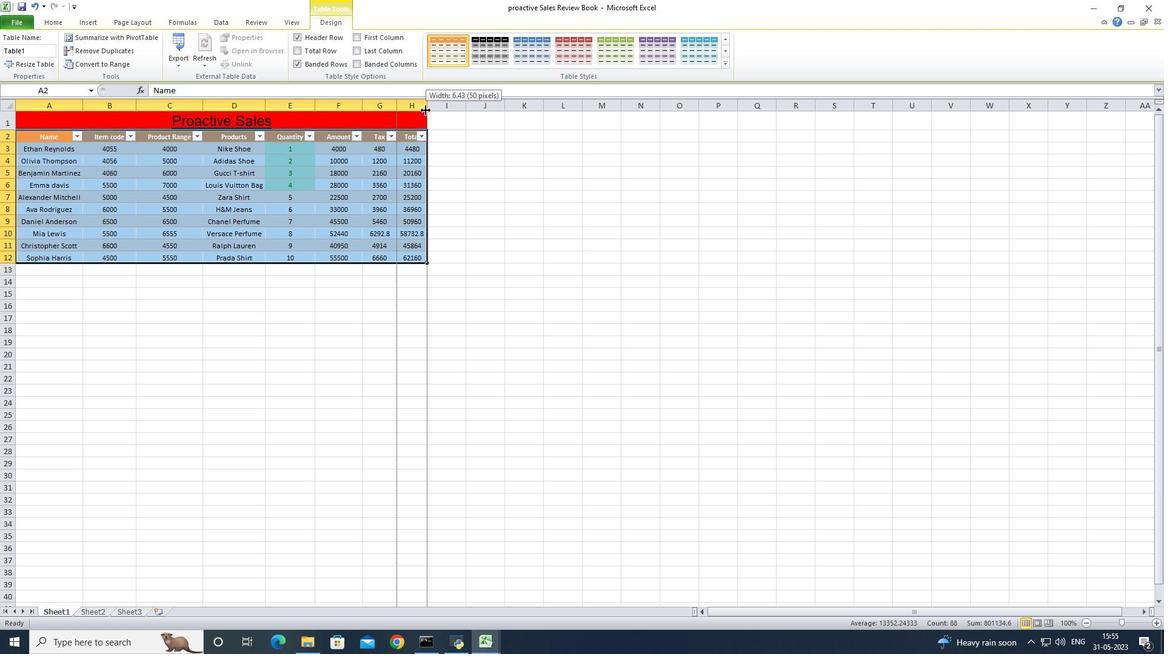 
Action: Mouse moved to (63, 285)
Screenshot: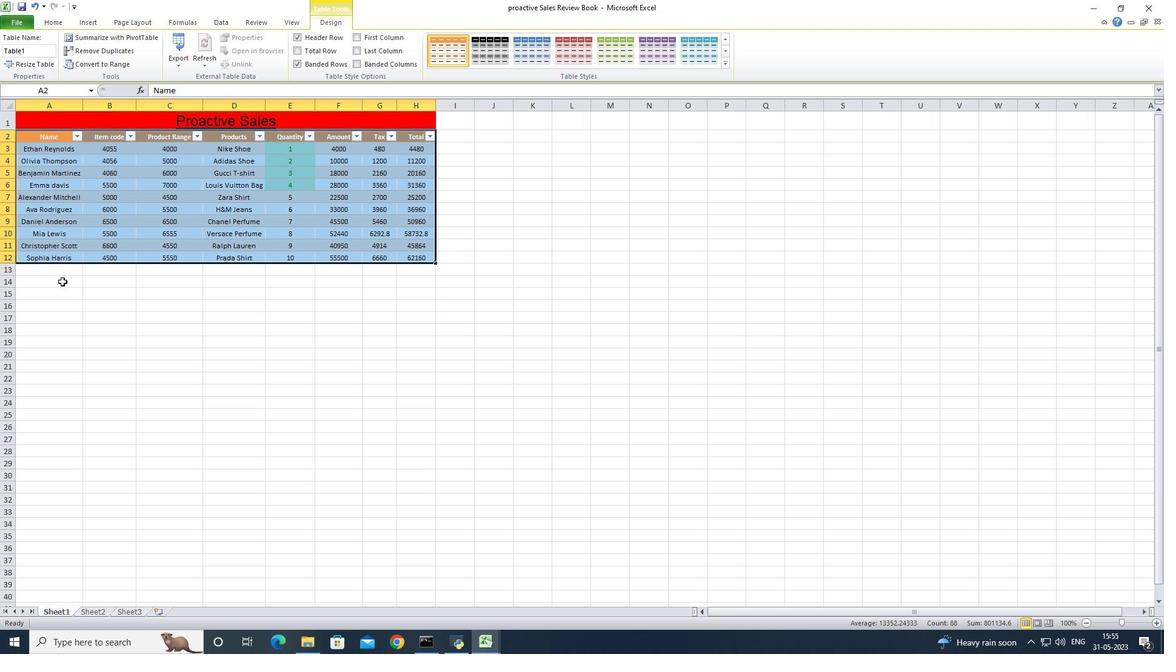 
Action: Mouse pressed left at (63, 285)
Screenshot: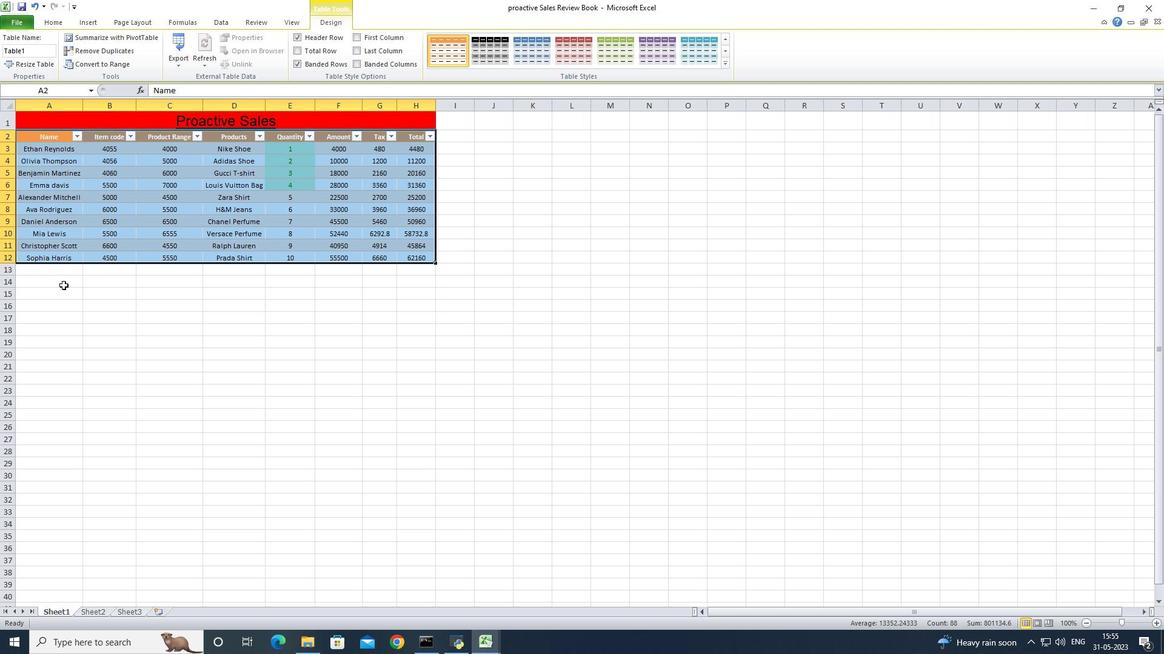 
Action: Mouse moved to (46, 140)
Screenshot: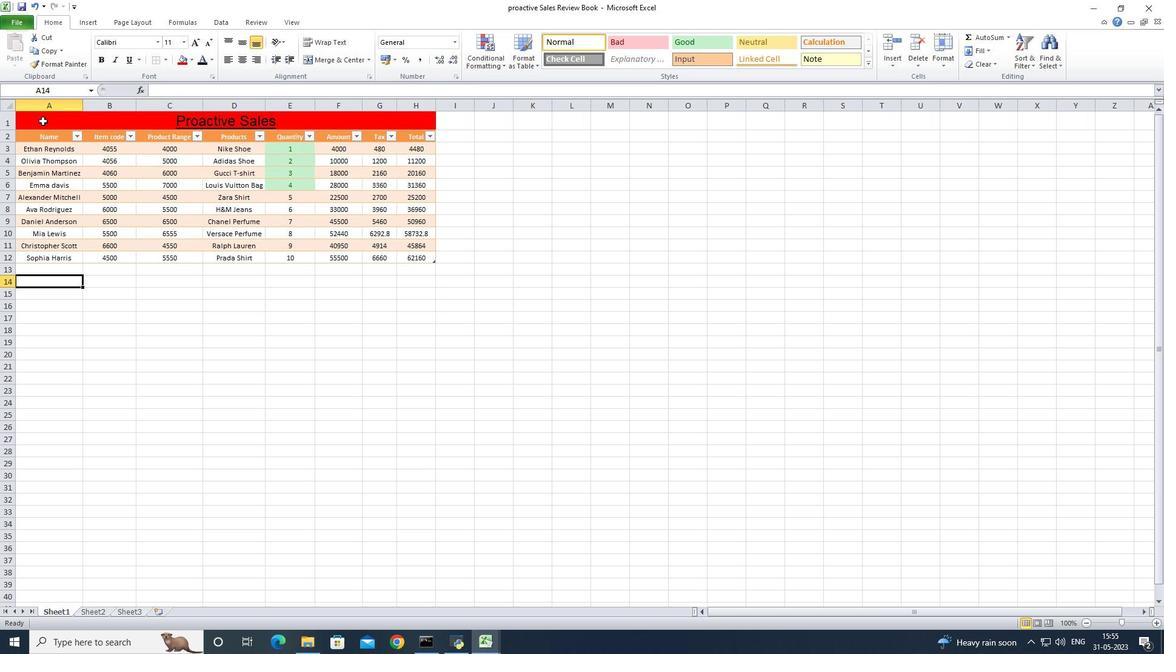 
Action: Mouse pressed left at (46, 140)
Screenshot: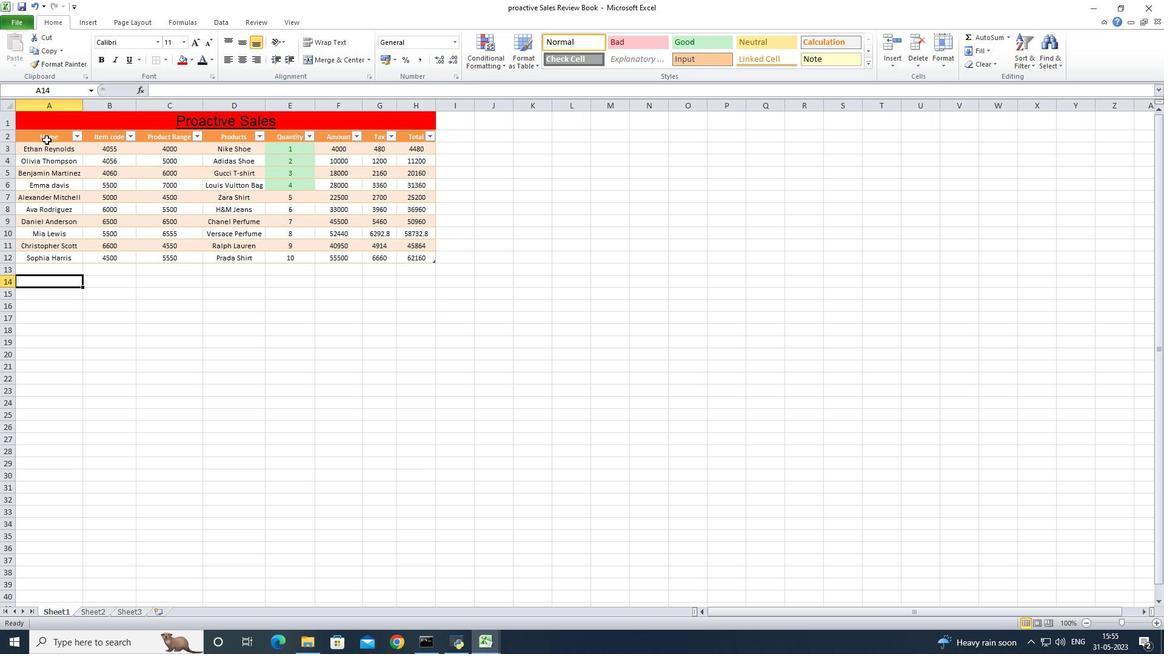
Action: Mouse moved to (45, 105)
Screenshot: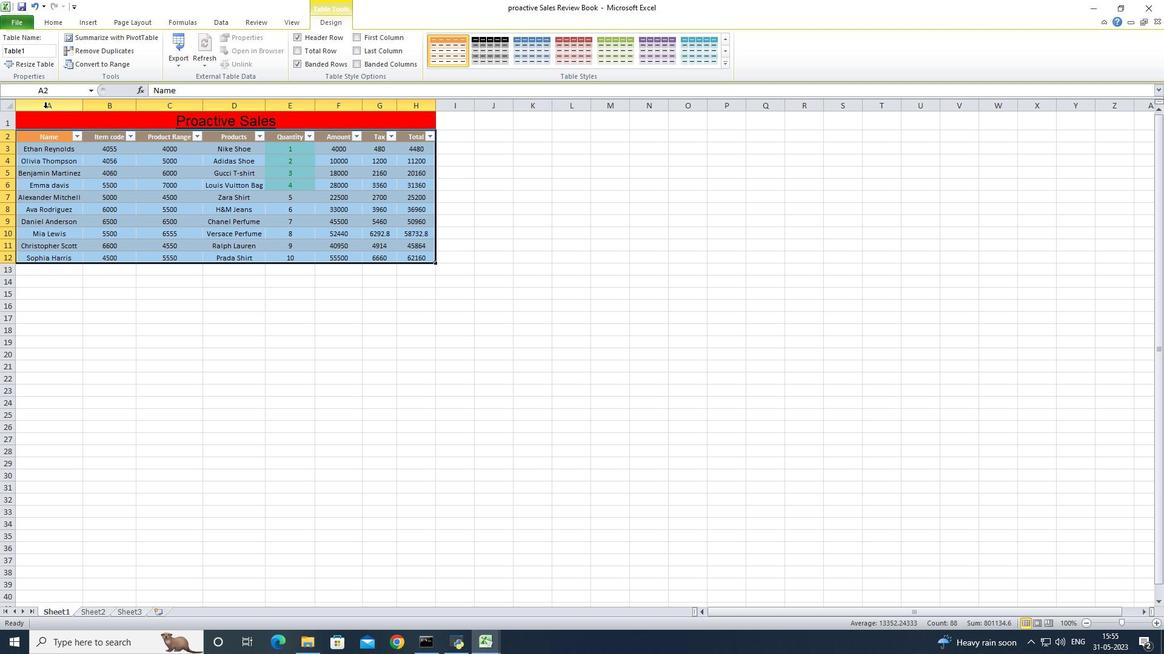 
Action: Mouse pressed left at (45, 105)
Screenshot: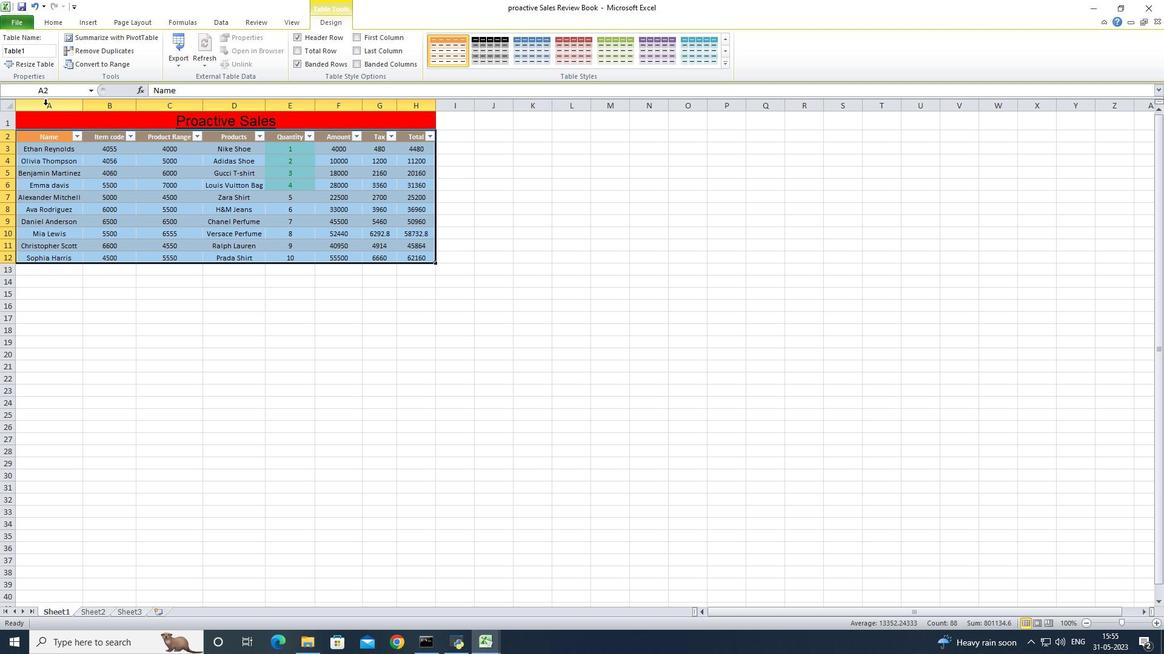 
Action: Mouse pressed left at (45, 105)
Screenshot: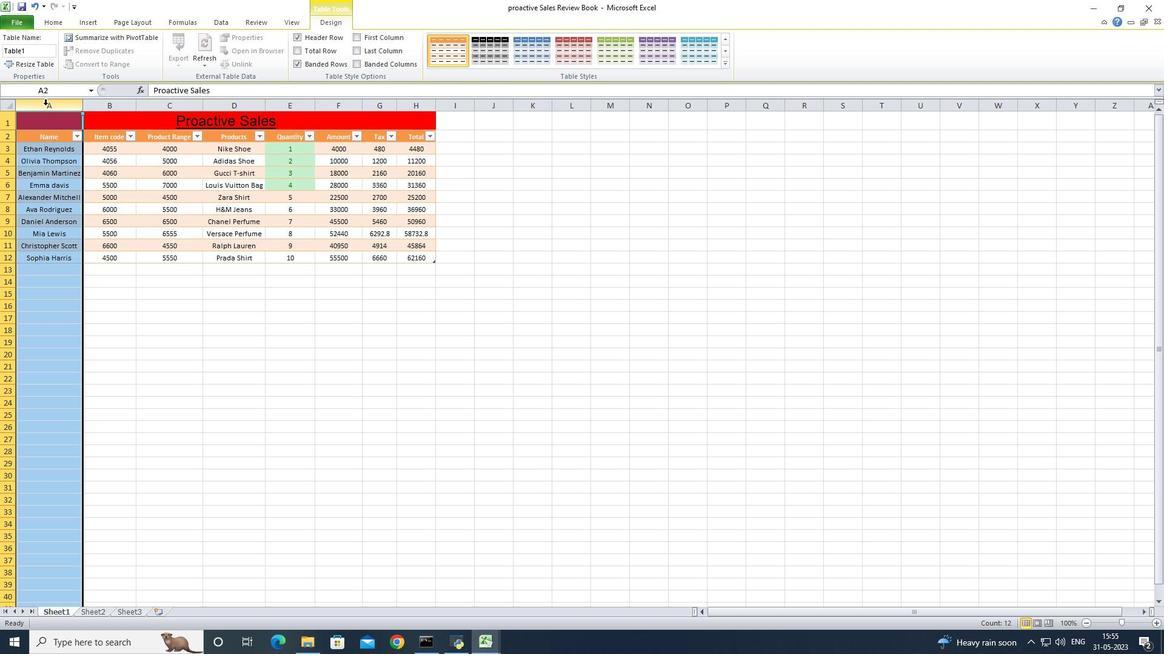 
Action: Mouse moved to (59, 28)
Screenshot: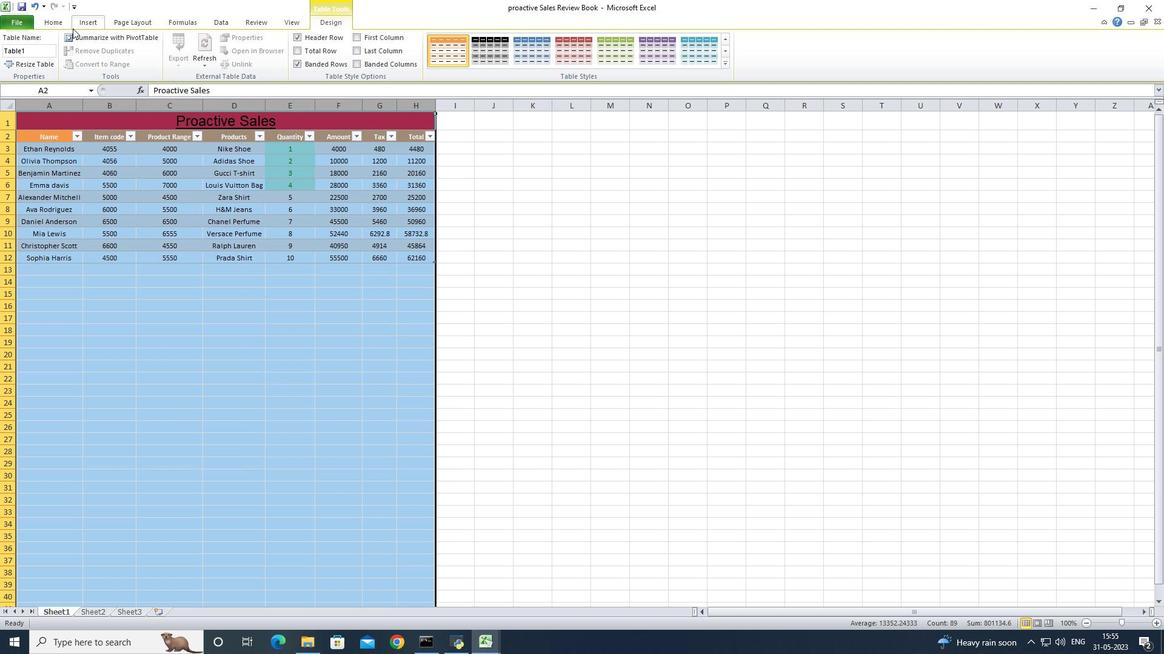 
Action: Mouse pressed left at (59, 28)
Screenshot: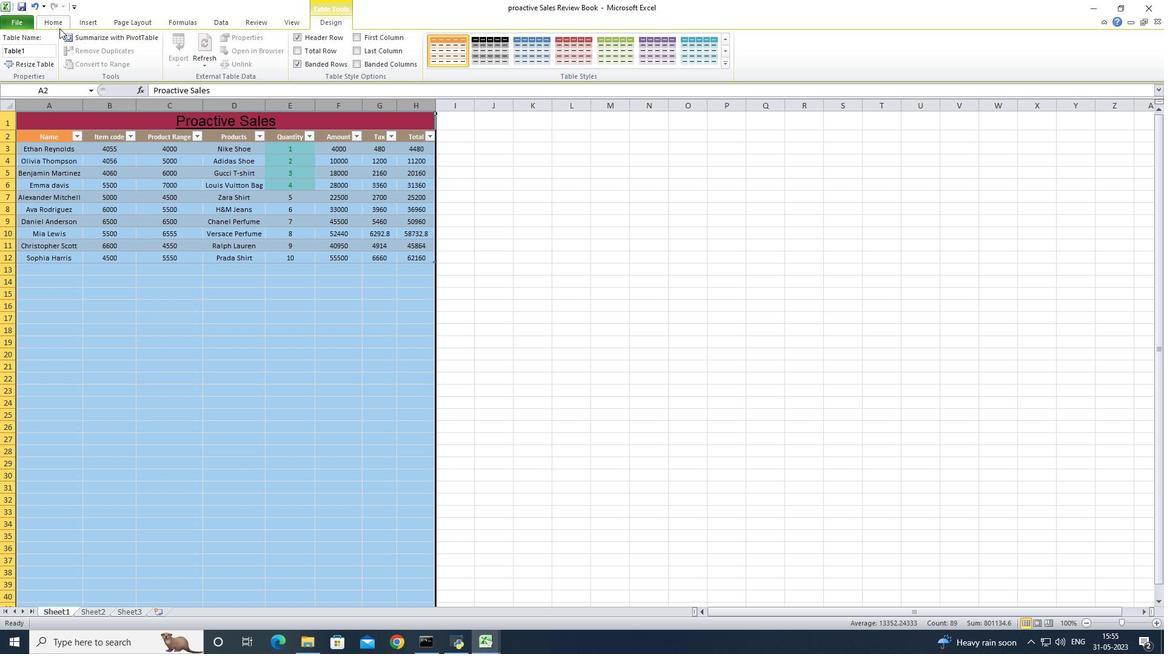 
Action: Mouse moved to (953, 67)
Screenshot: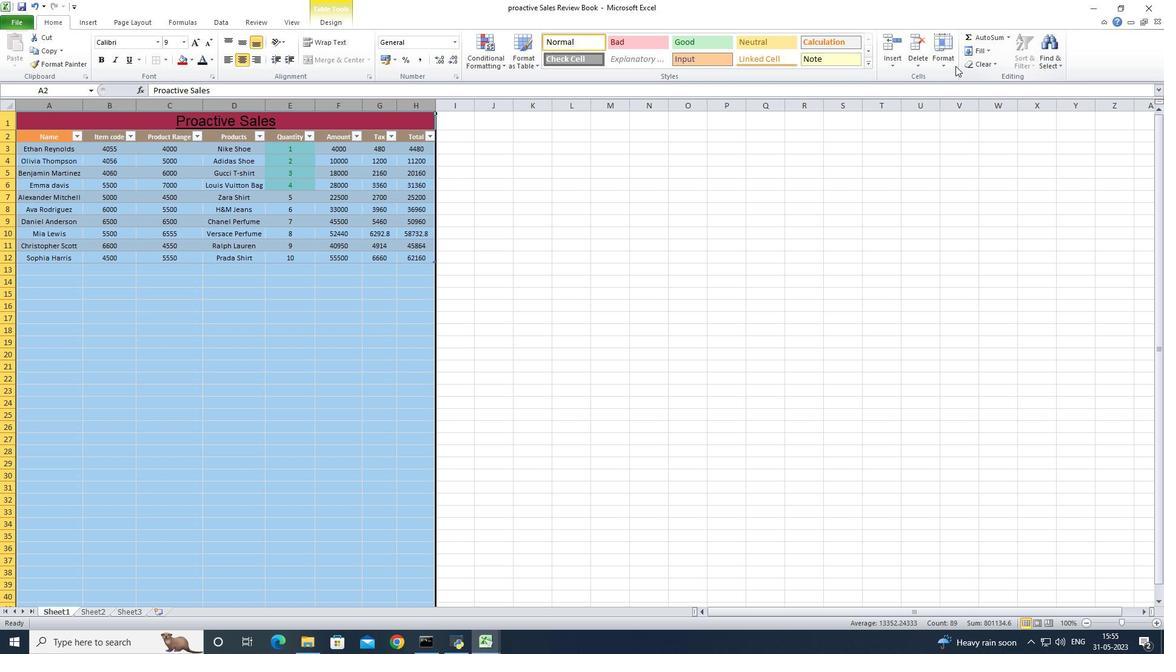 
Action: Mouse pressed left at (953, 67)
Screenshot: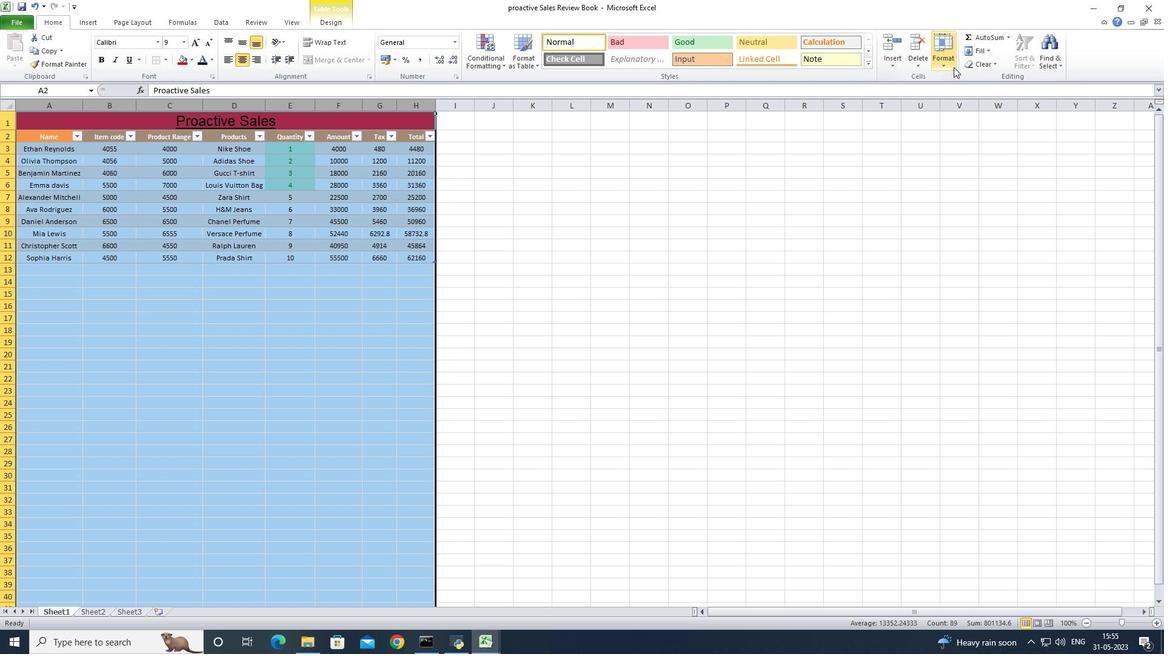 
Action: Mouse moved to (976, 132)
Screenshot: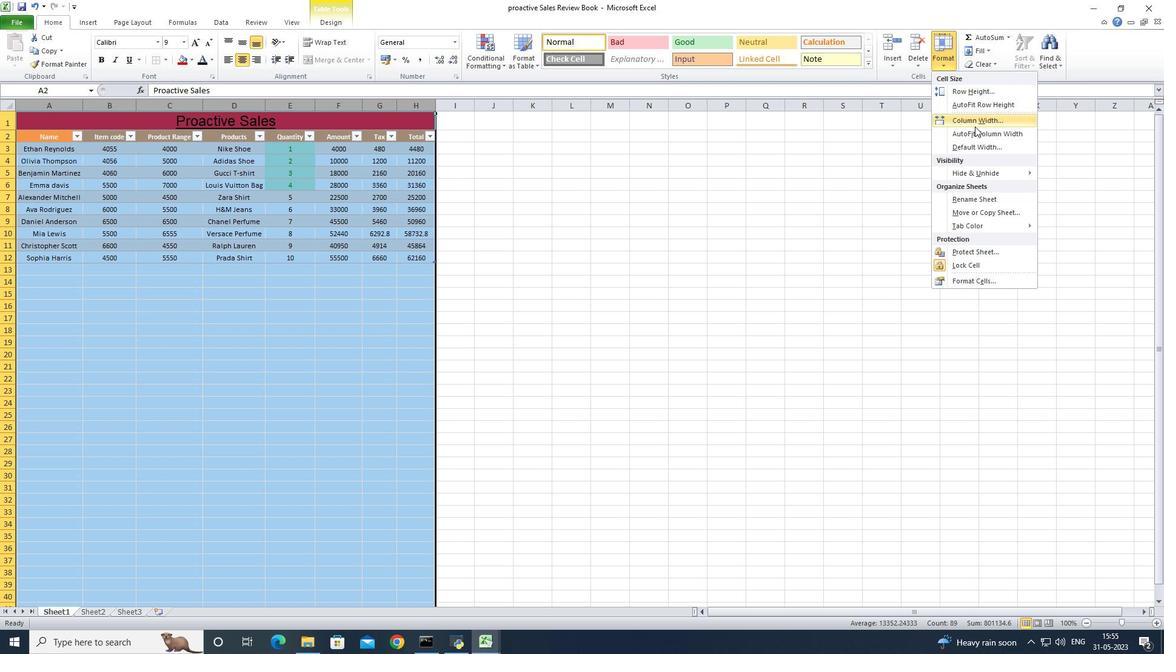 
Action: Mouse pressed left at (976, 132)
Screenshot: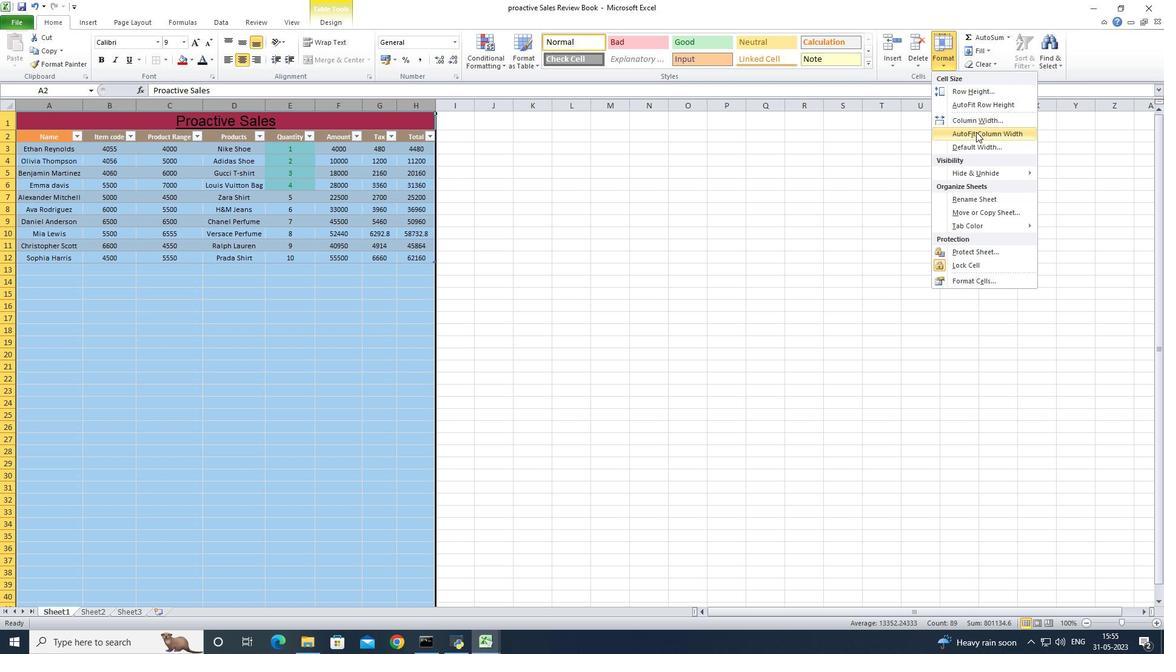 
Action: Mouse moved to (164, 303)
Screenshot: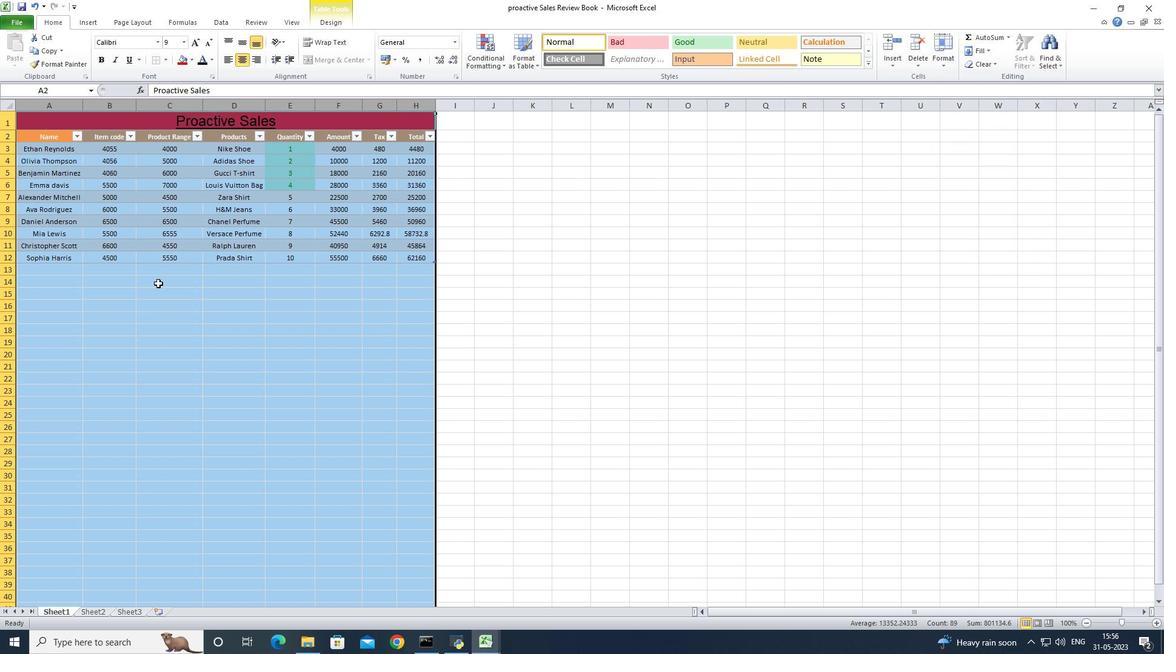 
Action: Mouse pressed left at (164, 303)
Screenshot: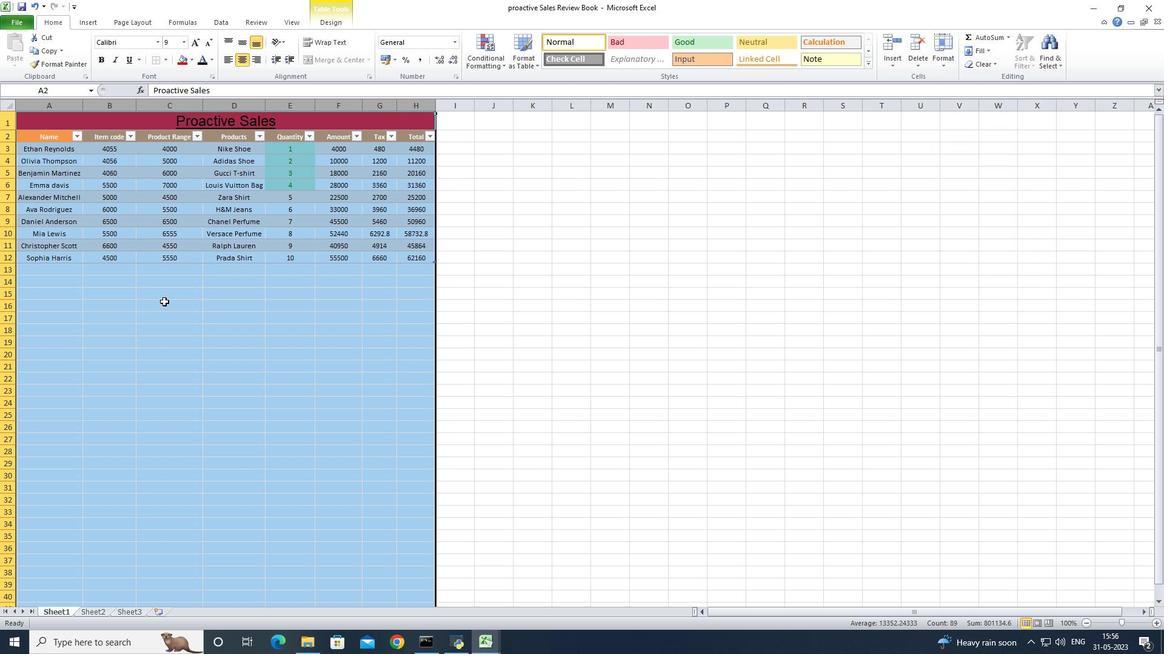 
Action: Mouse moved to (42, 140)
Screenshot: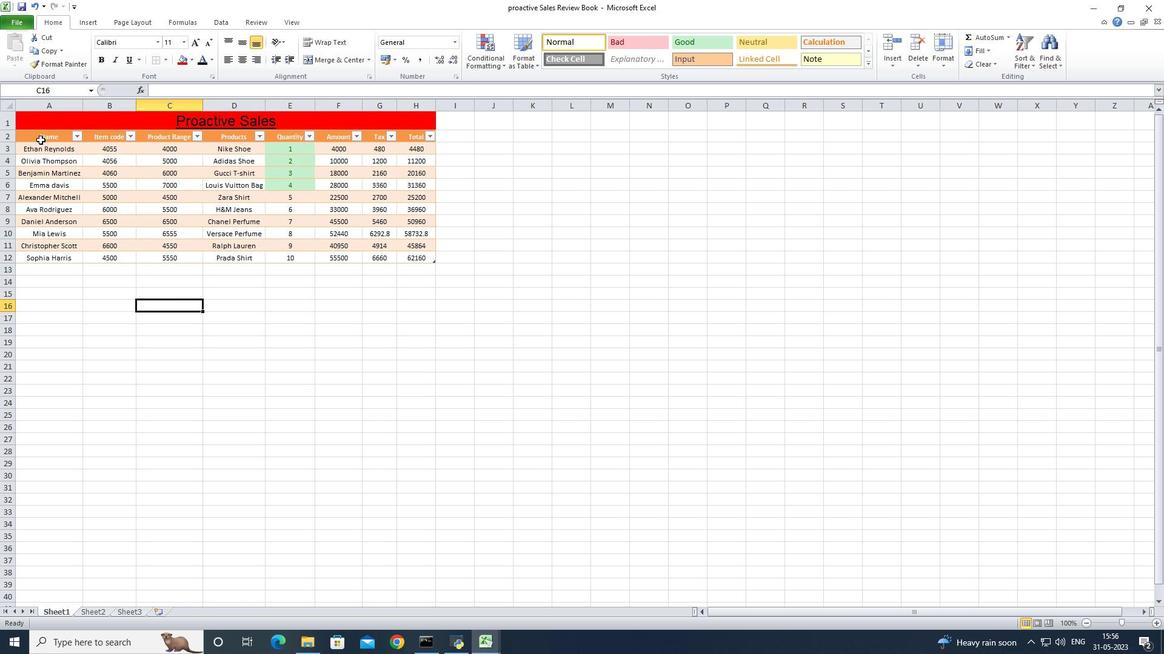 
Action: Mouse pressed left at (42, 140)
Screenshot: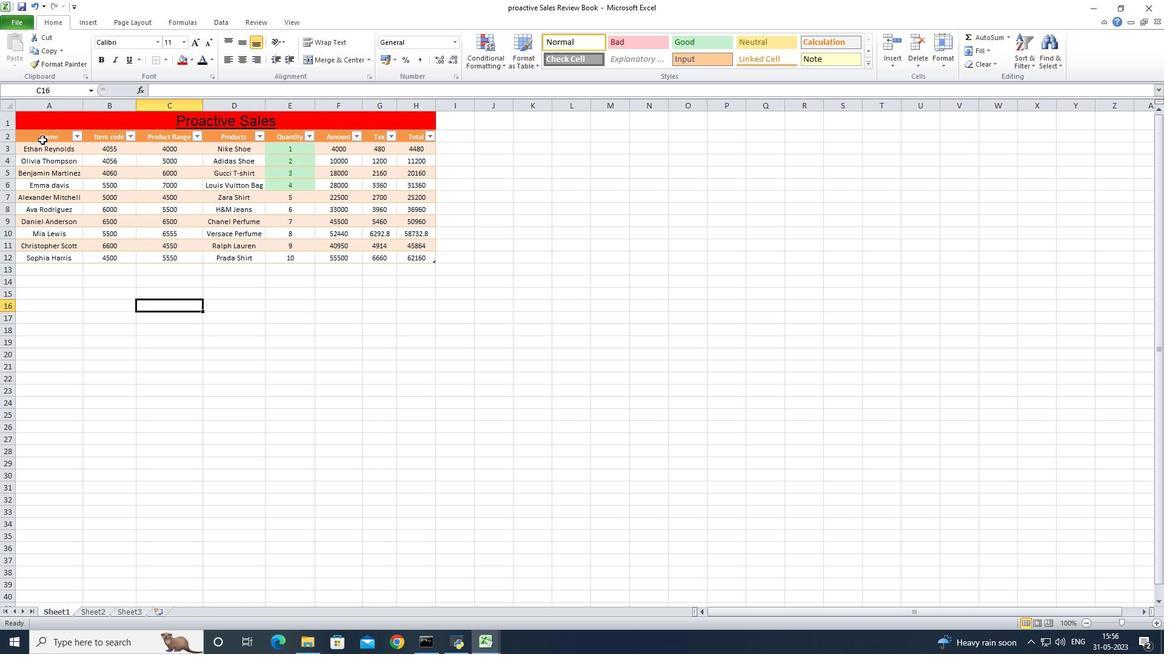 
Action: Mouse moved to (55, 149)
Screenshot: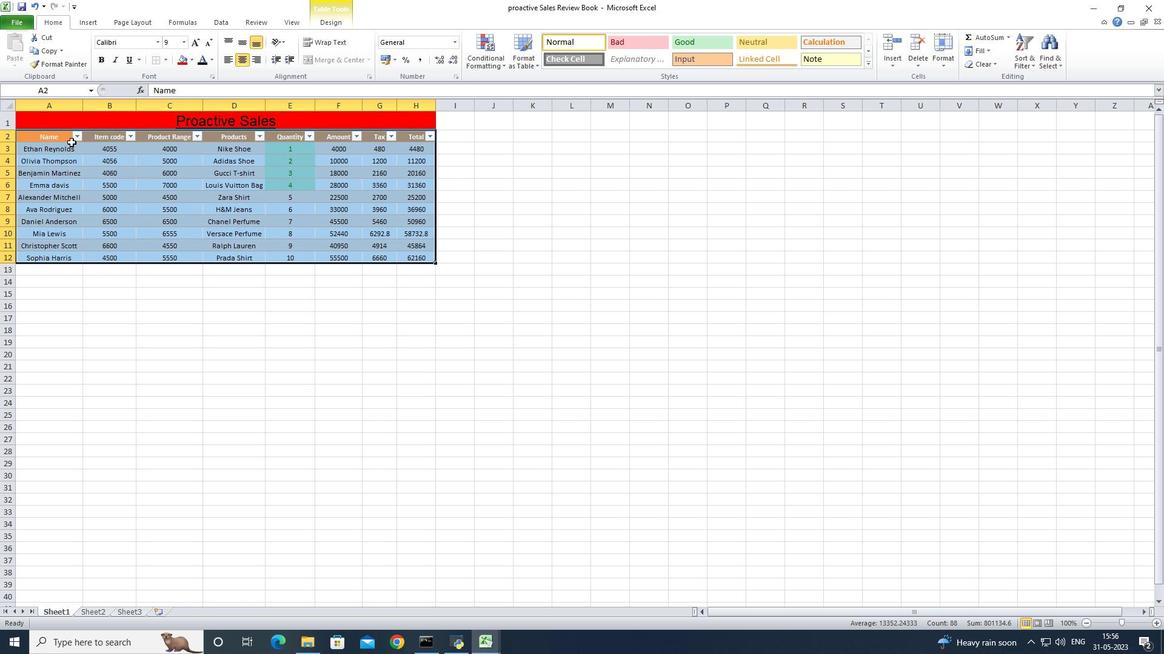 
Action: Mouse pressed left at (55, 149)
Screenshot: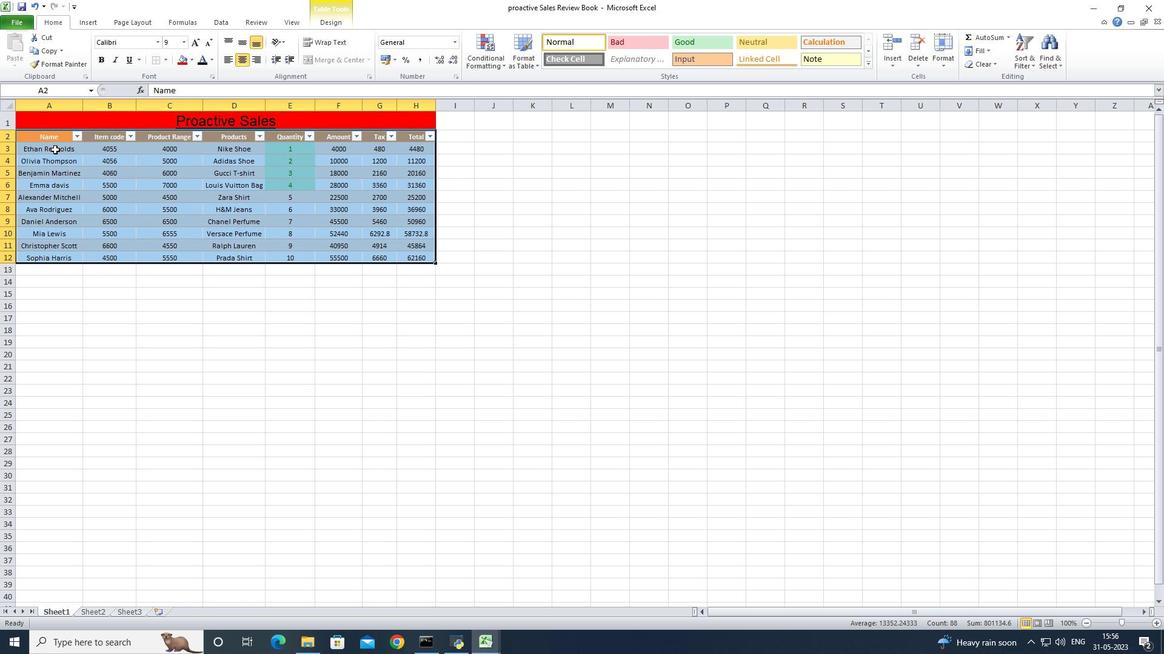 
Action: Mouse moved to (37, 150)
Screenshot: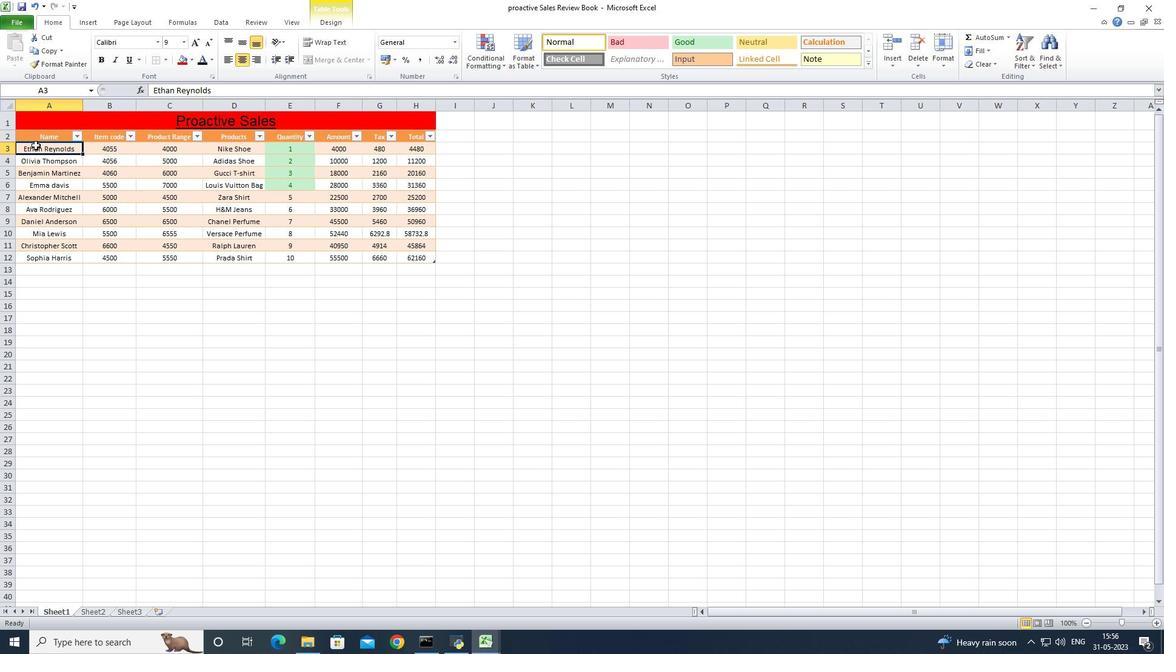 
Action: Mouse pressed left at (37, 150)
Screenshot: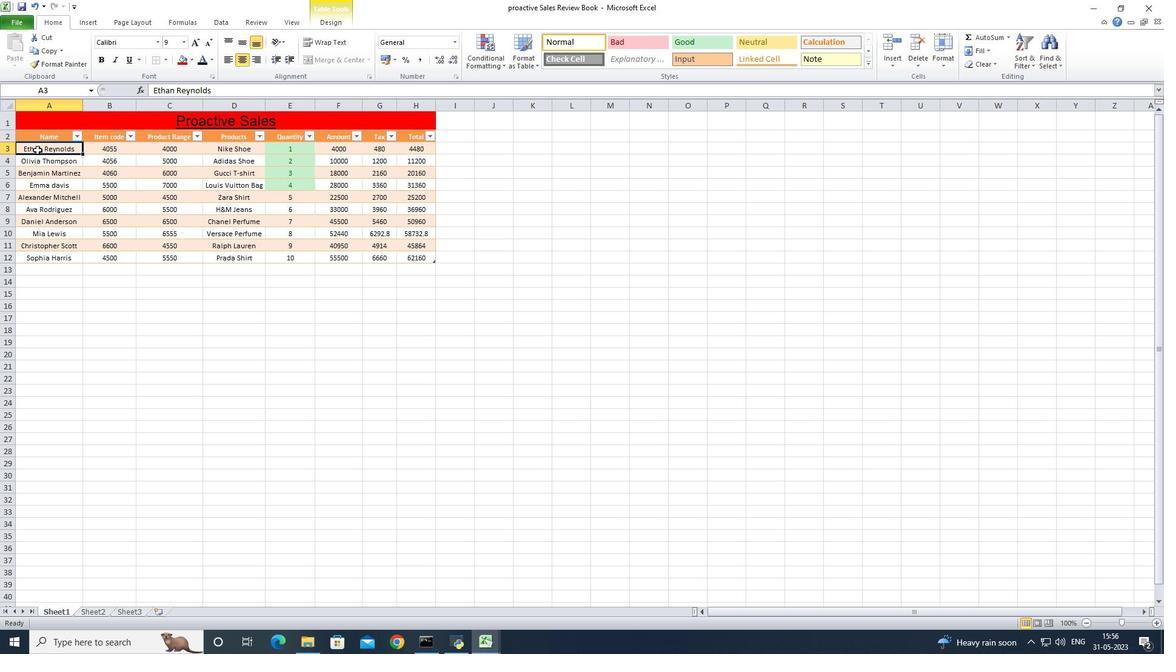 
Action: Mouse moved to (1027, 66)
Screenshot: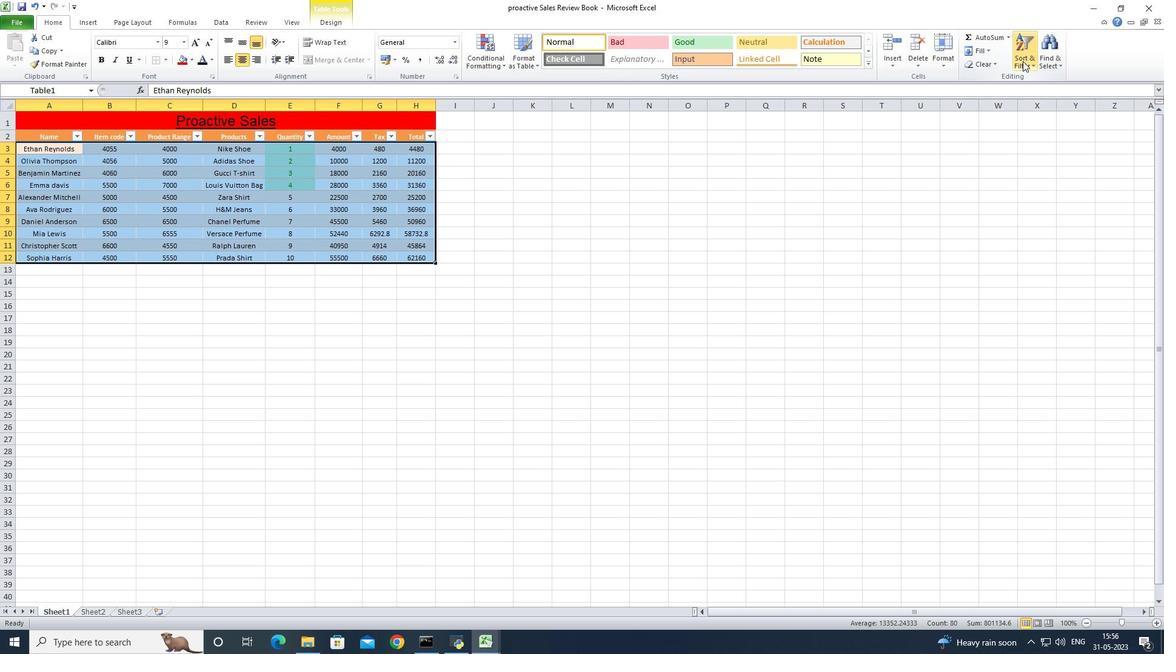 
Action: Mouse pressed left at (1027, 66)
Screenshot: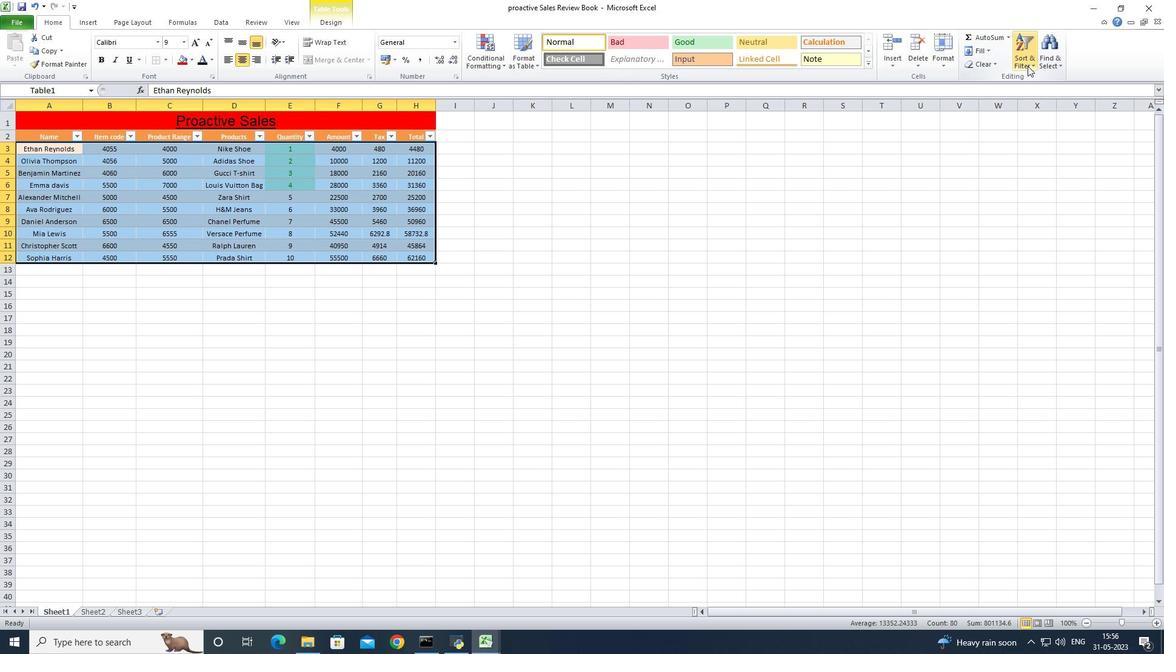 
Action: Mouse moved to (1038, 80)
Screenshot: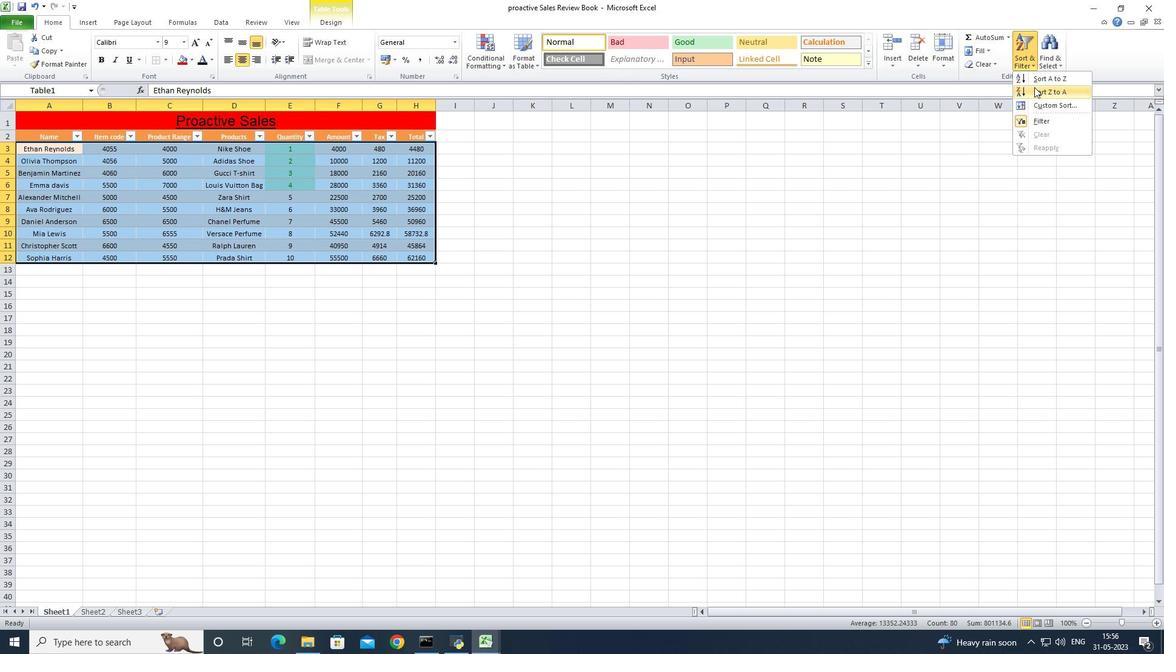 
Action: Mouse pressed left at (1038, 80)
Screenshot: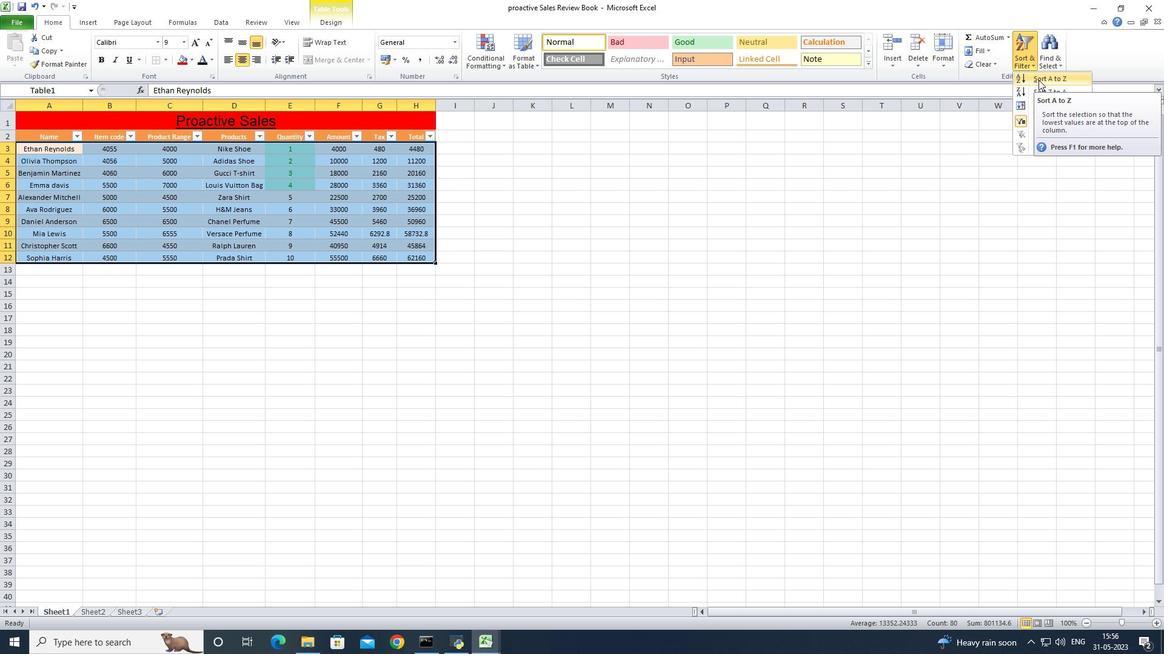 
Action: Mouse moved to (480, 223)
Screenshot: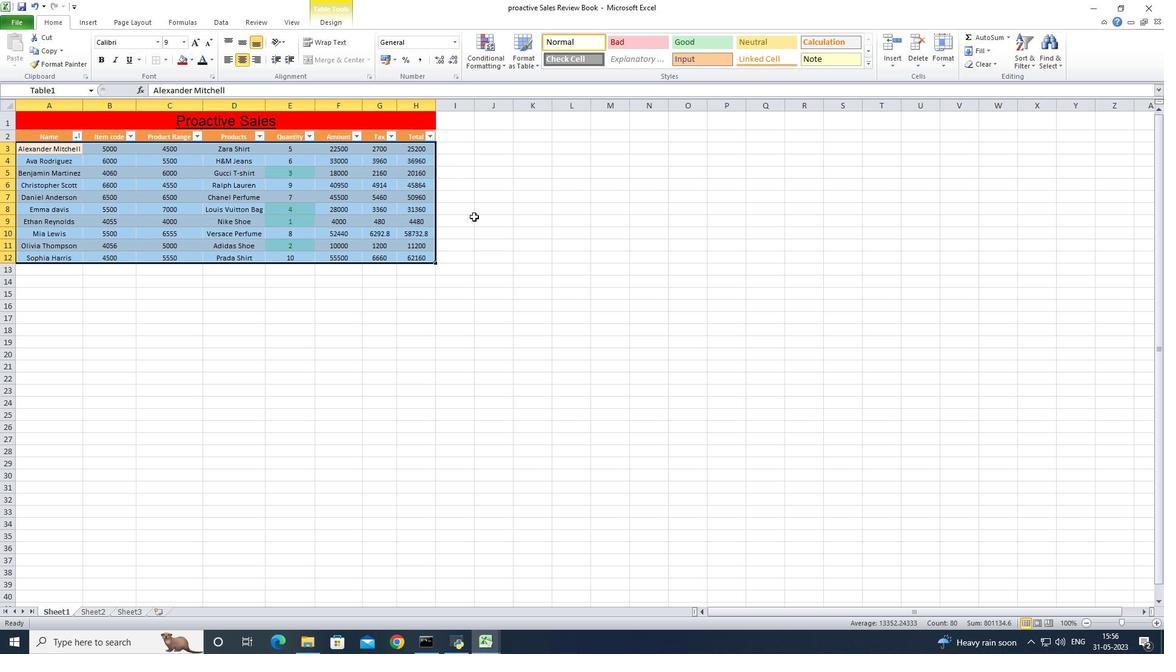 
Action: Mouse pressed left at (480, 223)
Screenshot: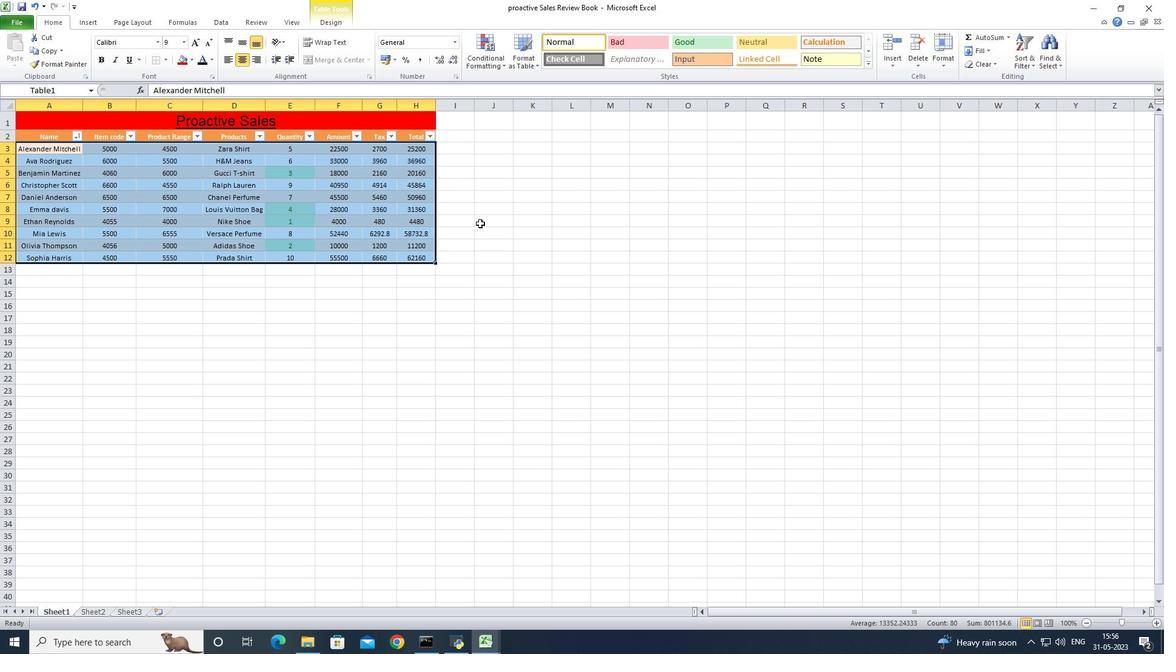 
Action: Mouse moved to (85, 107)
Screenshot: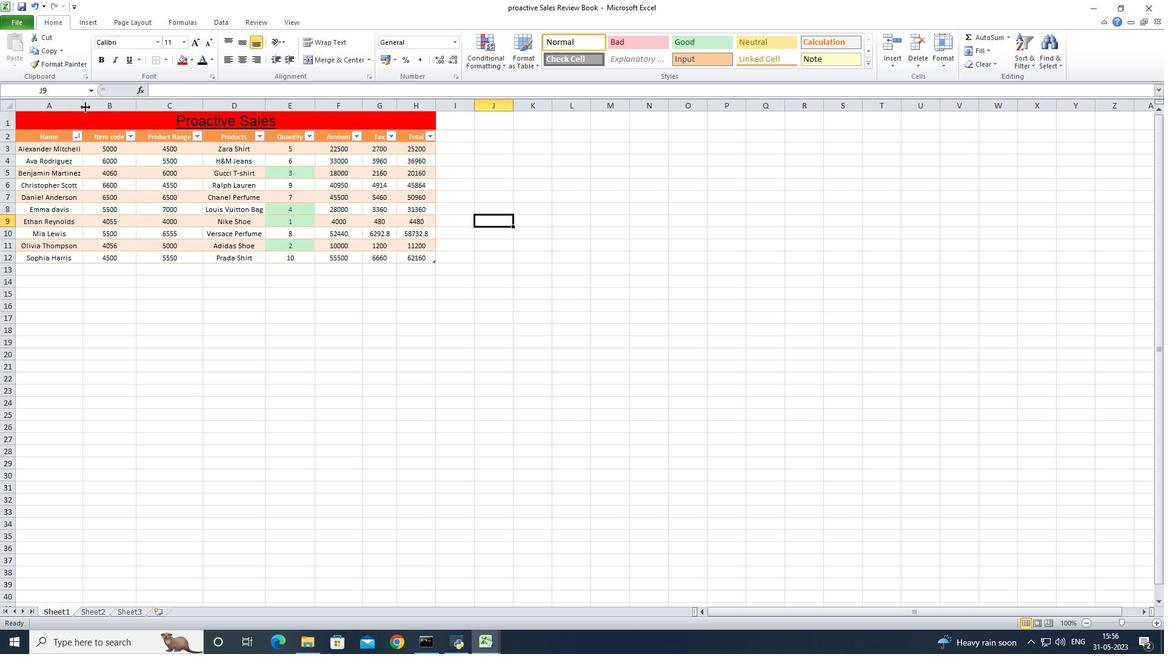 
Action: Mouse pressed left at (85, 107)
Screenshot: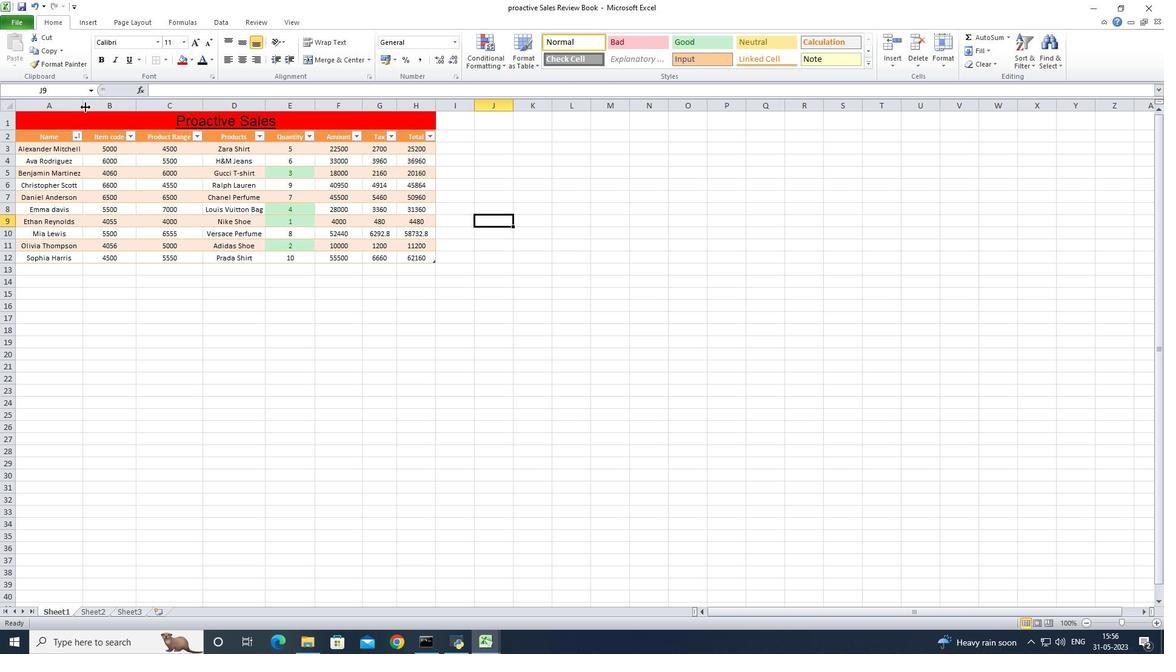 
Action: Mouse pressed left at (85, 107)
Screenshot: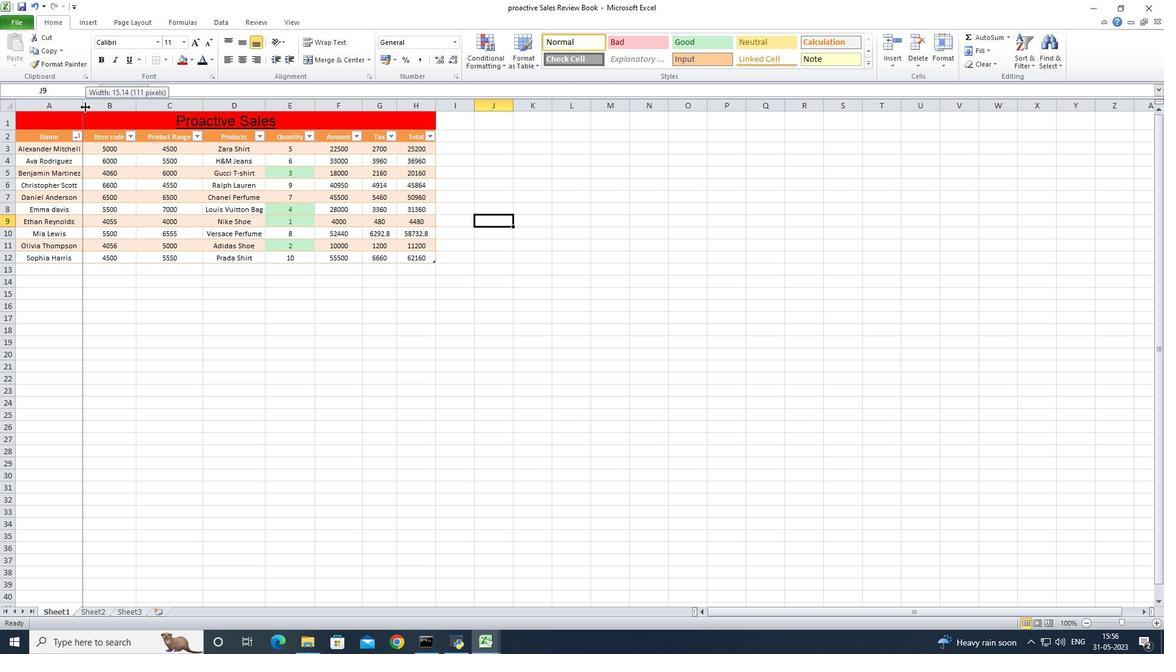 
Action: Mouse moved to (173, 288)
Screenshot: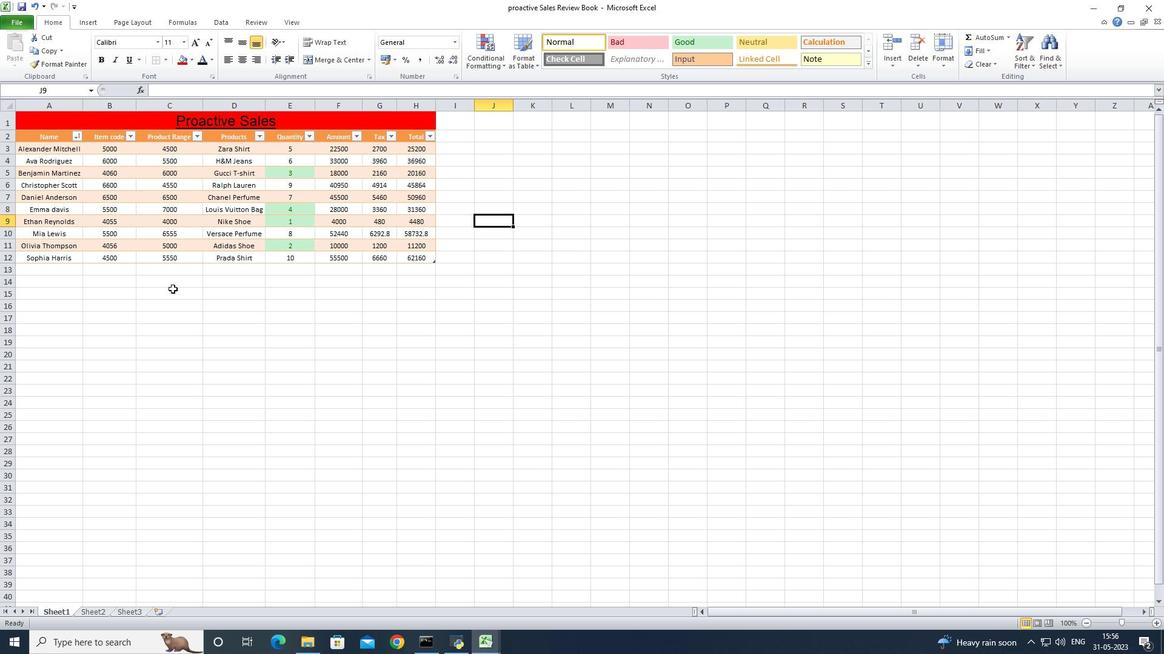
Action: Mouse pressed left at (173, 288)
Screenshot: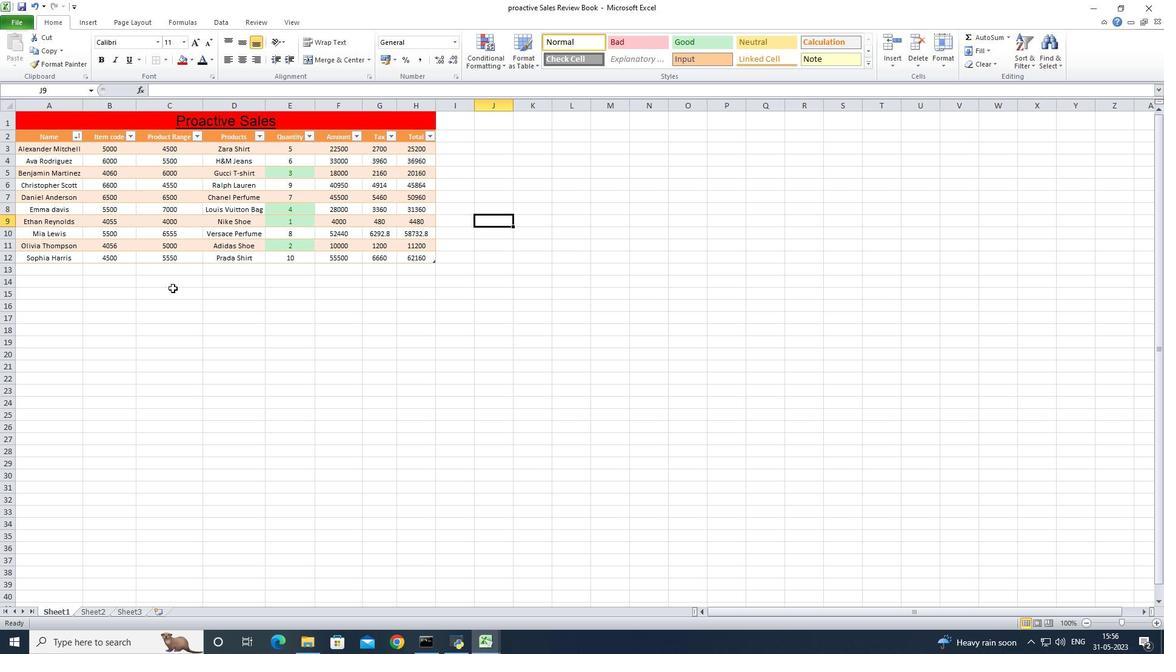 
Action: Mouse moved to (261, 305)
Screenshot: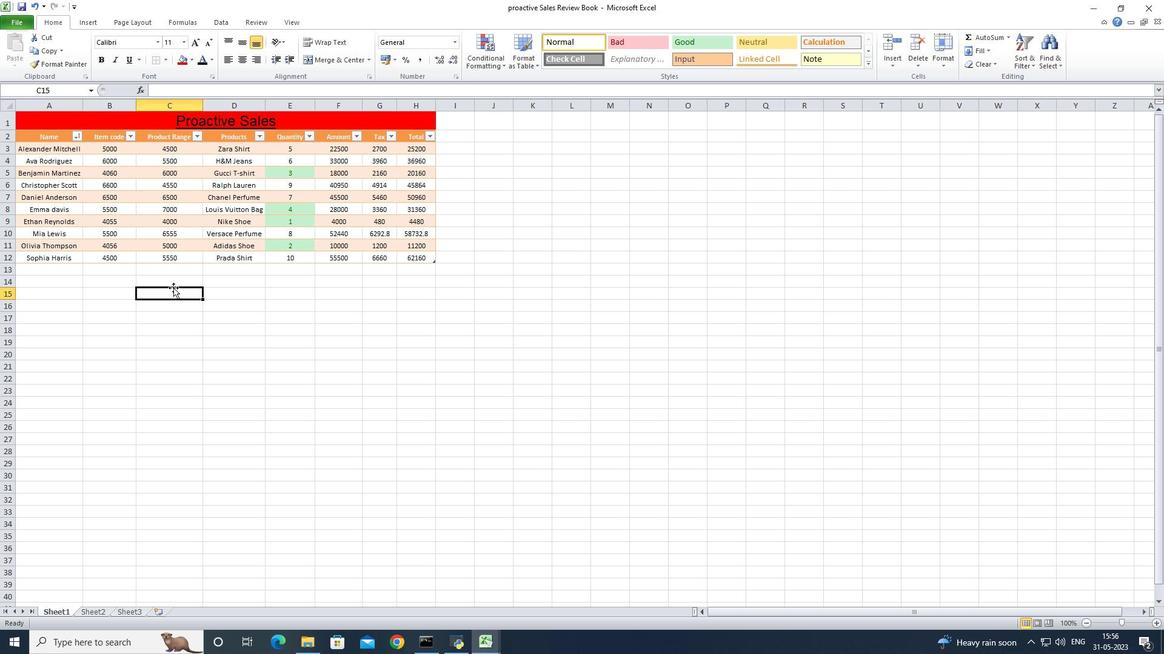 
Action: Mouse pressed left at (261, 305)
Screenshot: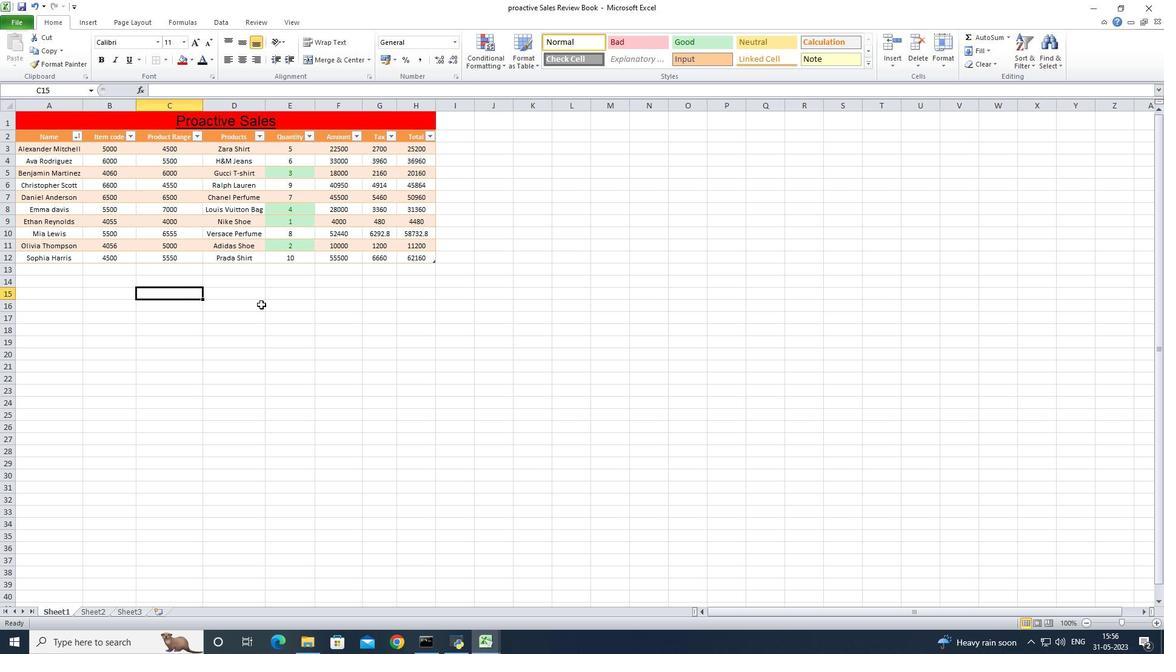 
Action: Key pressed ctrl+S
Screenshot: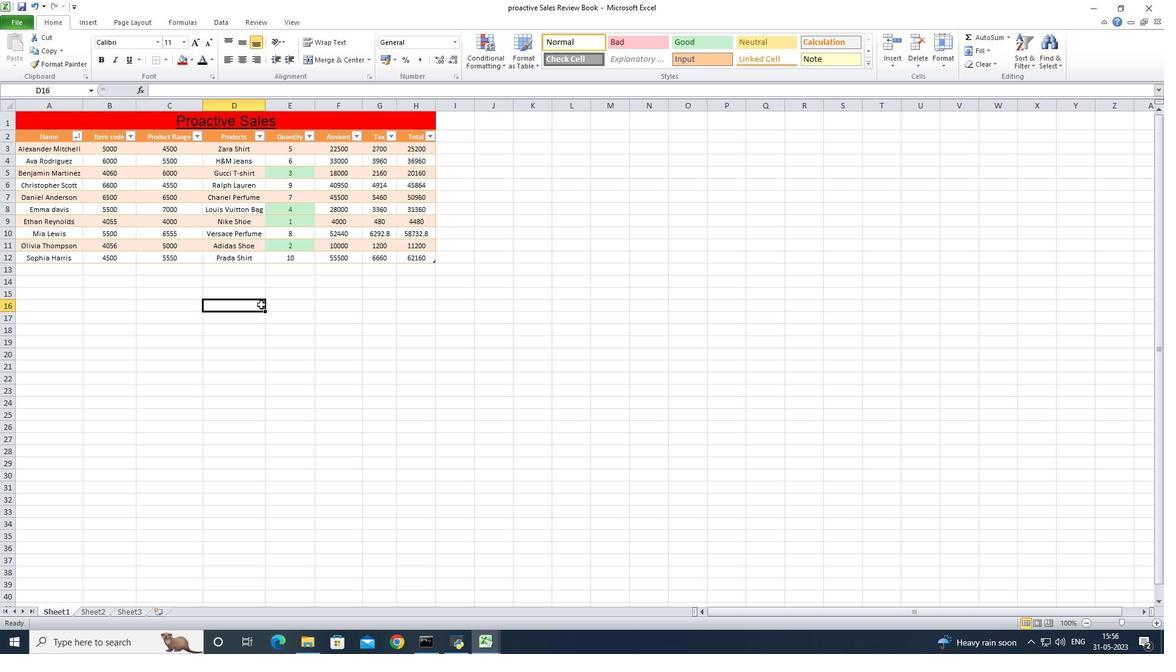 
Action: Mouse moved to (284, 253)
Screenshot: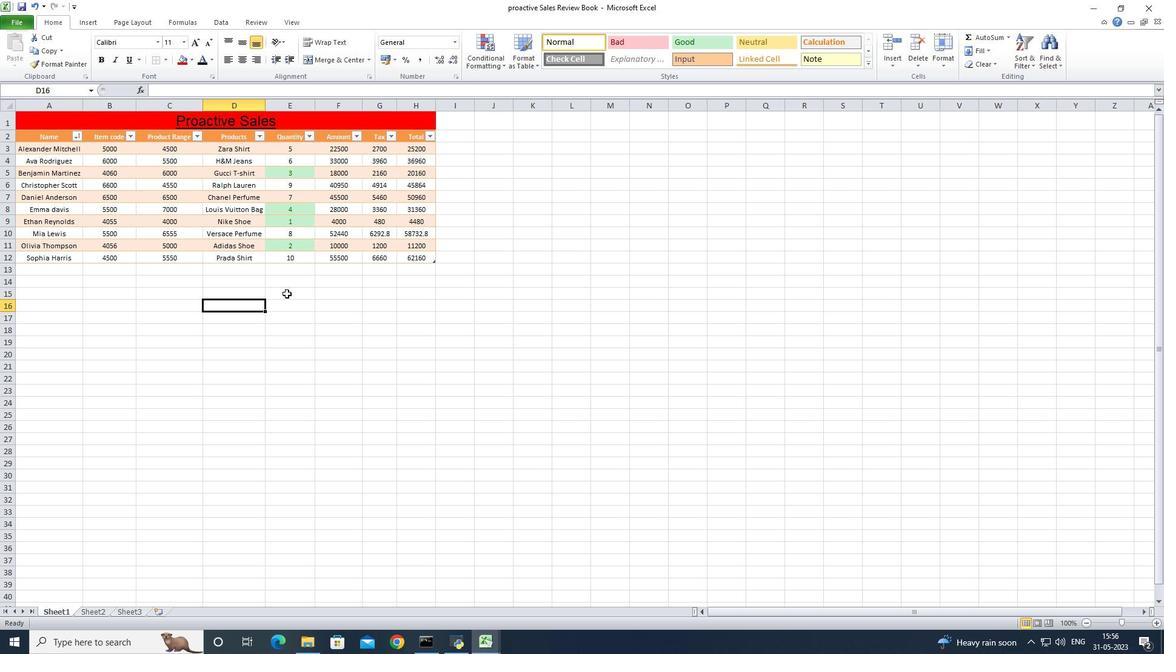 
